 Task: Add Attachment from Google Drive to Card Card0000000011 in Board Board0000000003 in Workspace WS0000000001 in Trello. Add Cover Orange to Card Card0000000011 in Board Board0000000003 in Workspace WS0000000001 in Trello. Add "Add Label …" with "Title" Title0000000011 to Button Button0000000011 to Card Card0000000011 in Board Board0000000003 in Workspace WS0000000001 in Trello. Add Description DS0000000011 to Card Card0000000011 in Board Board0000000003 in Workspace WS0000000001 in Trello. Add Comment CM0000000011 to Card Card0000000011 in Board Board0000000003 in Workspace WS0000000001 in Trello
Action: Mouse moved to (672, 110)
Screenshot: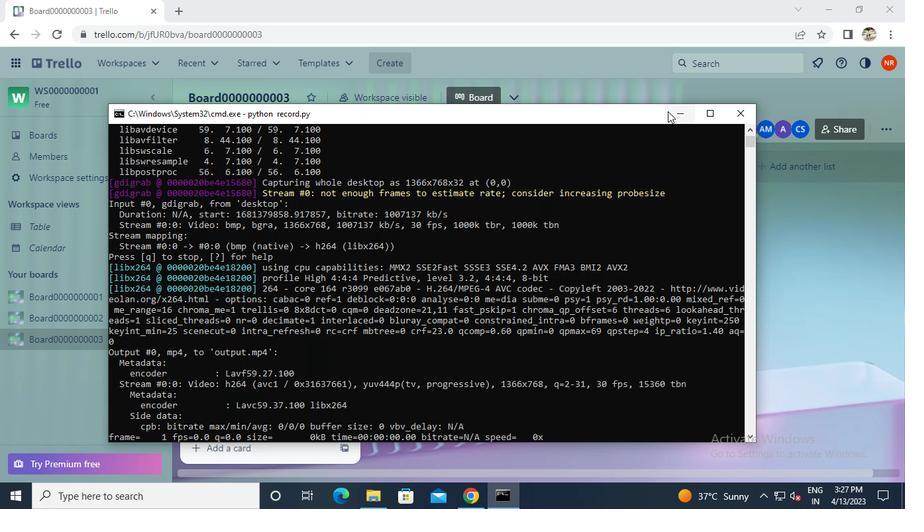 
Action: Mouse pressed left at (672, 110)
Screenshot: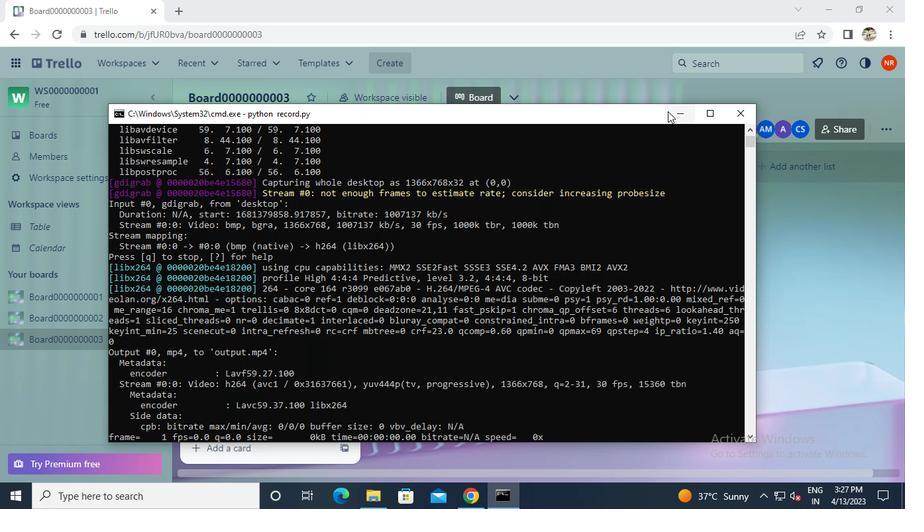 
Action: Mouse moved to (285, 402)
Screenshot: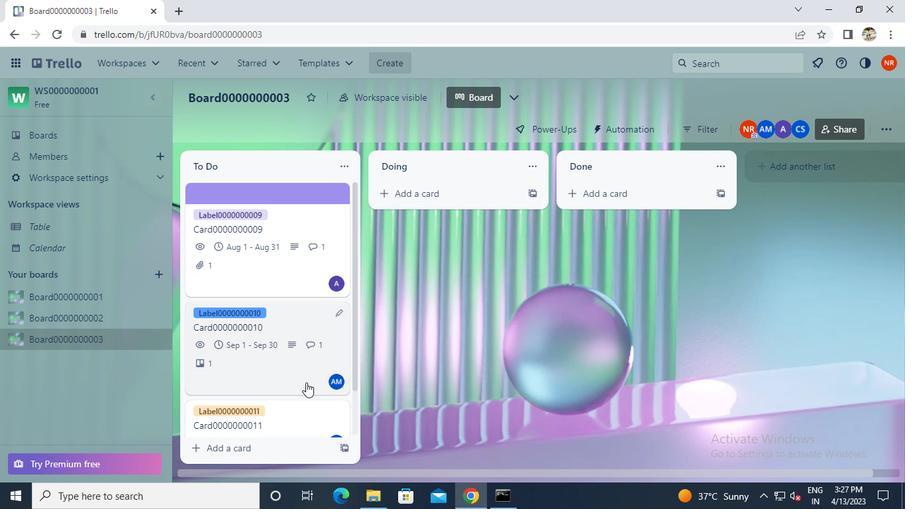 
Action: Mouse pressed left at (285, 402)
Screenshot: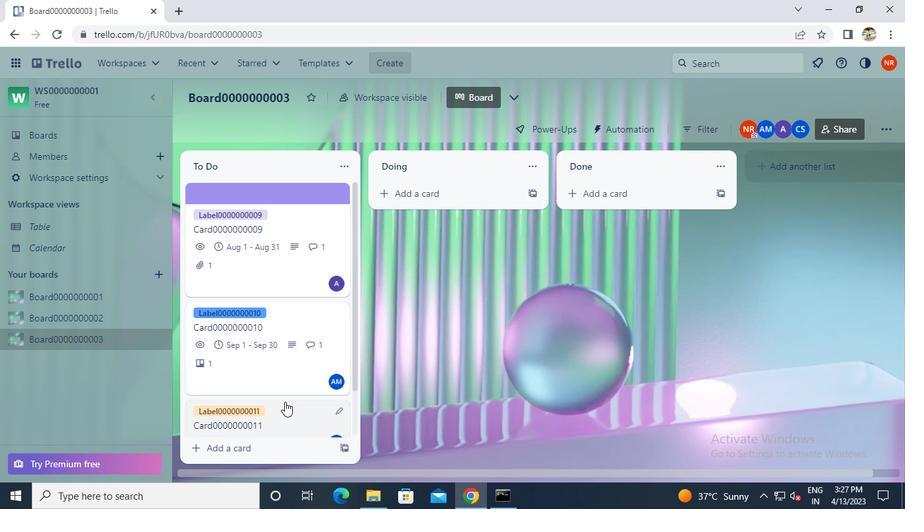 
Action: Mouse moved to (605, 319)
Screenshot: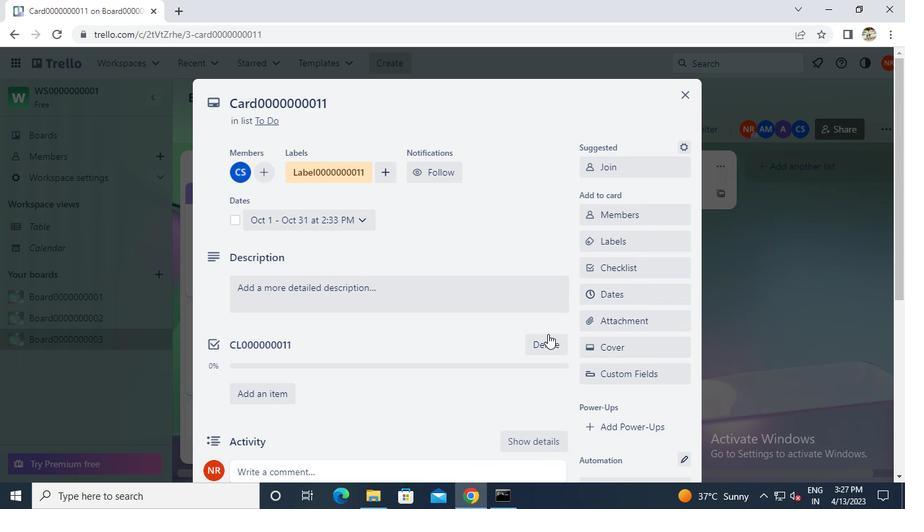 
Action: Mouse pressed left at (605, 319)
Screenshot: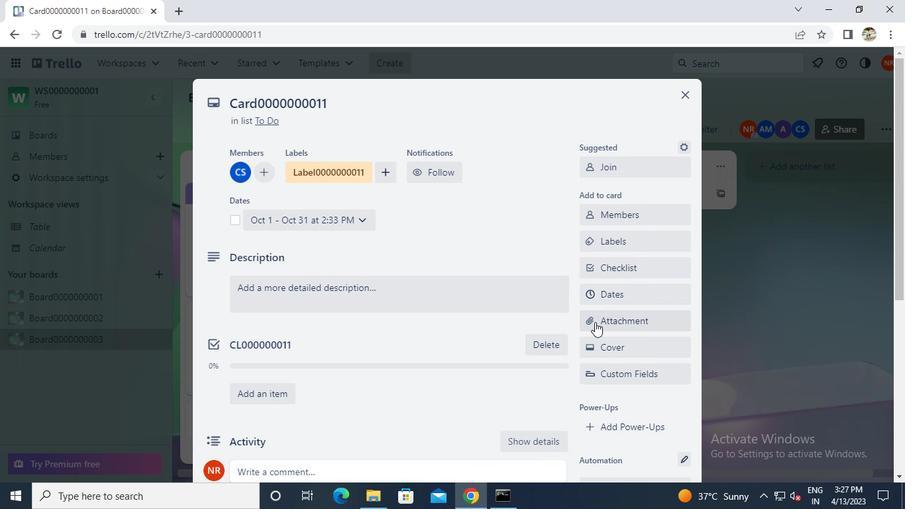 
Action: Mouse moved to (615, 166)
Screenshot: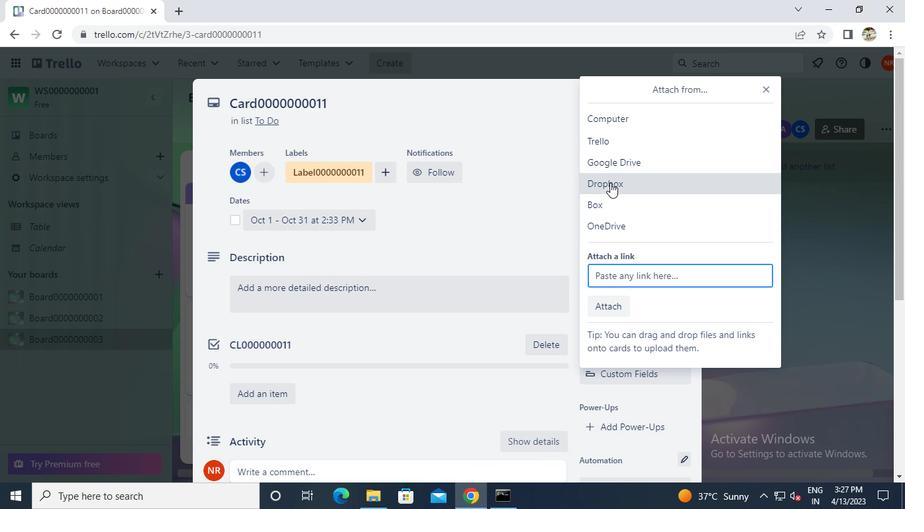 
Action: Mouse pressed left at (615, 166)
Screenshot: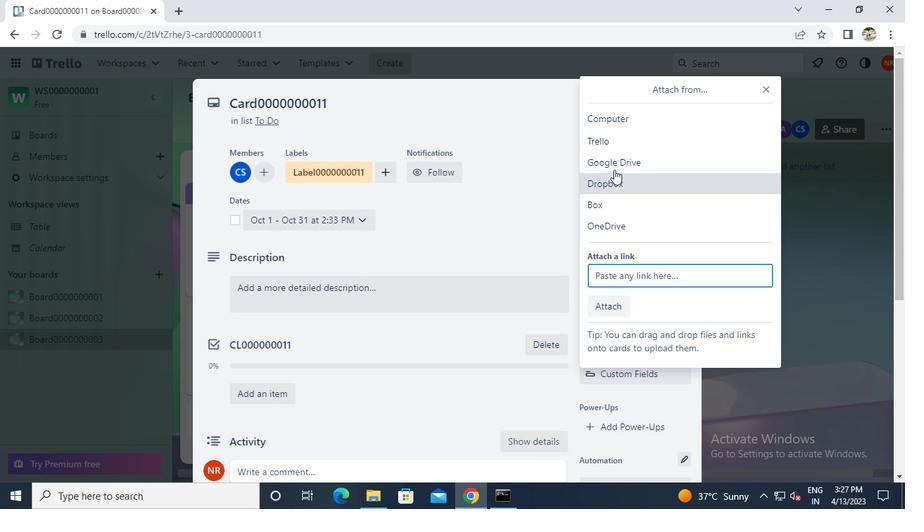 
Action: Mouse moved to (509, 275)
Screenshot: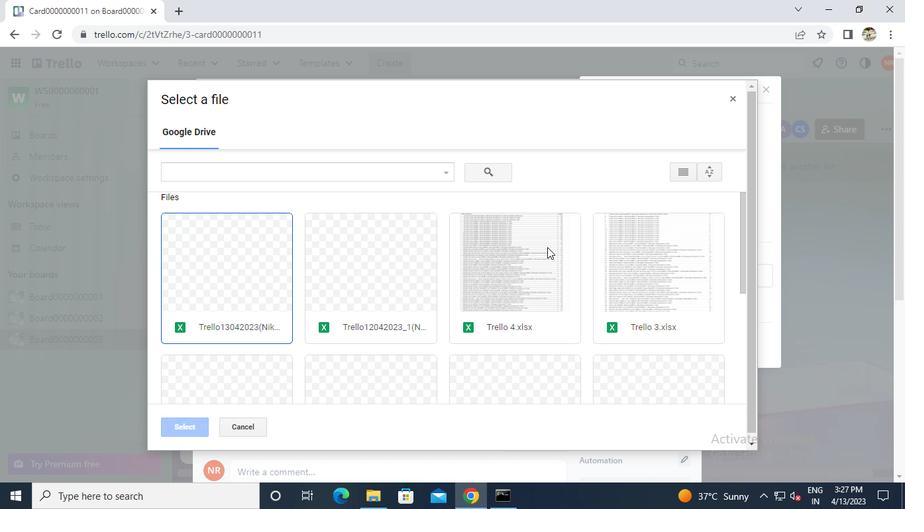 
Action: Mouse pressed left at (509, 275)
Screenshot: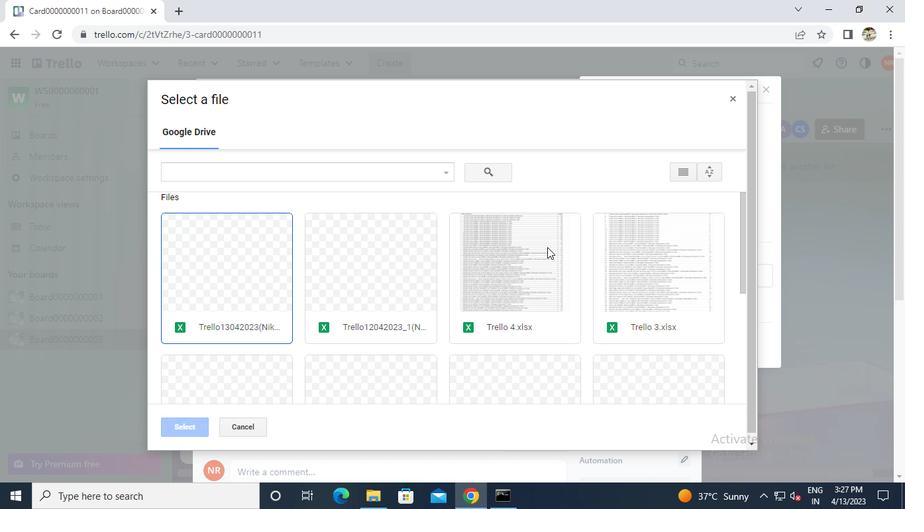 
Action: Mouse moved to (186, 427)
Screenshot: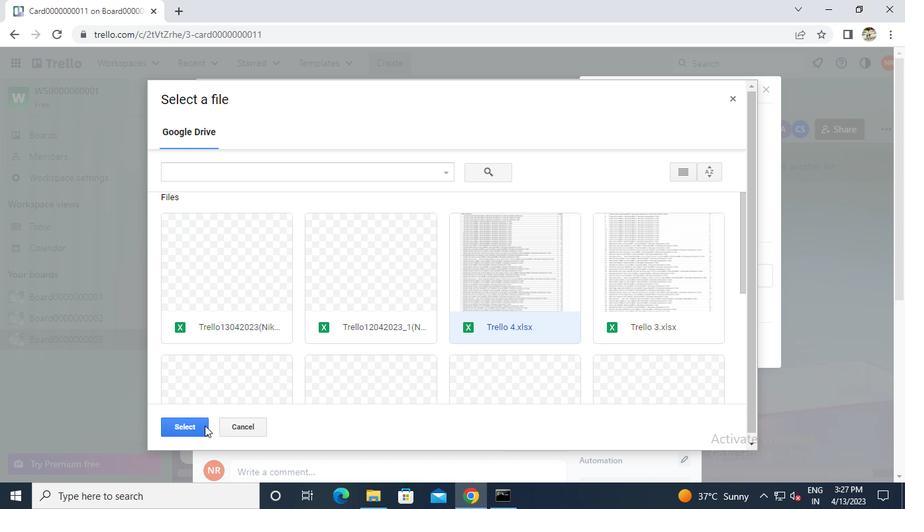
Action: Mouse pressed left at (186, 427)
Screenshot: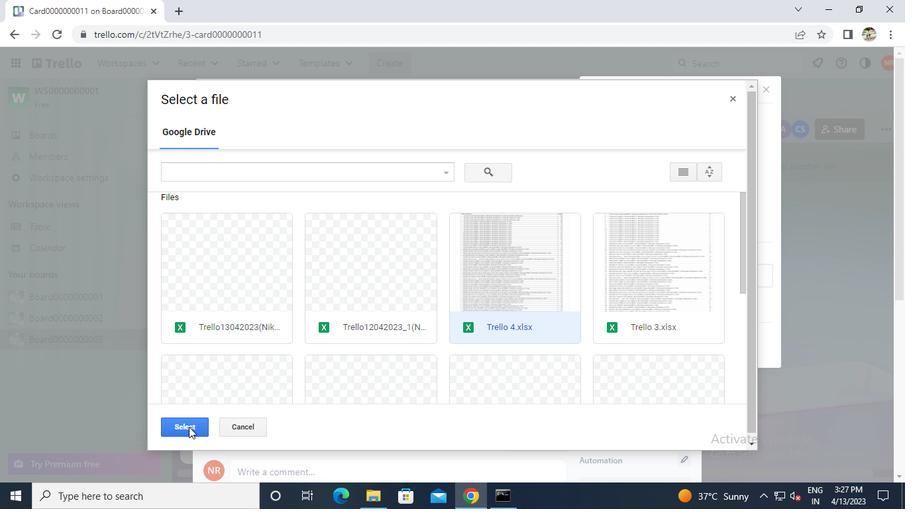 
Action: Mouse moved to (609, 345)
Screenshot: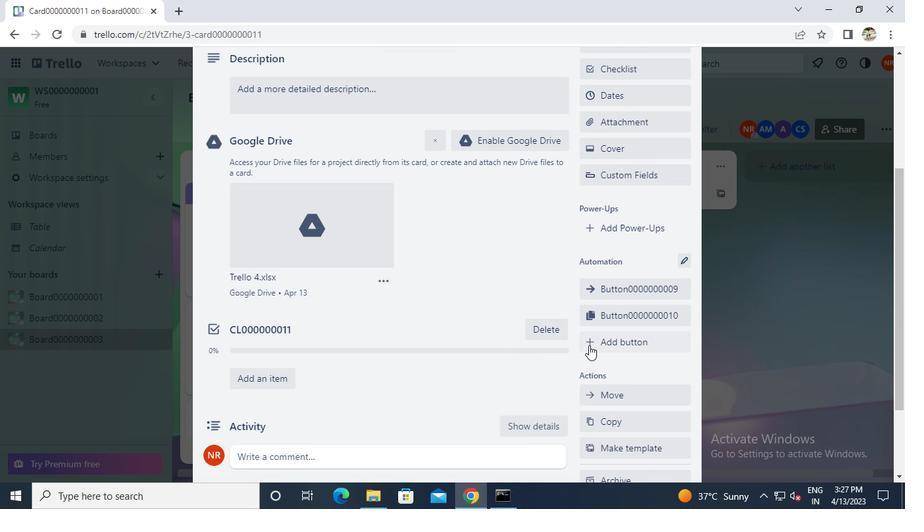 
Action: Mouse pressed left at (609, 345)
Screenshot: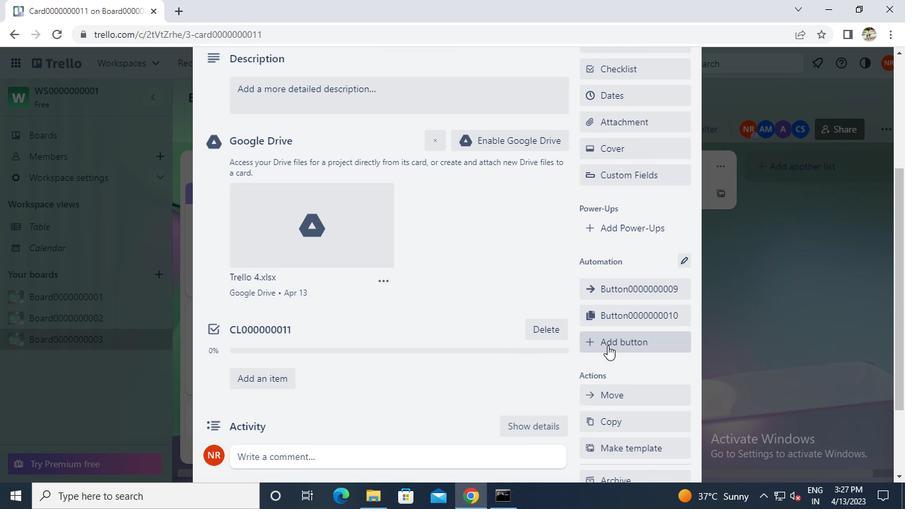 
Action: Mouse moved to (627, 214)
Screenshot: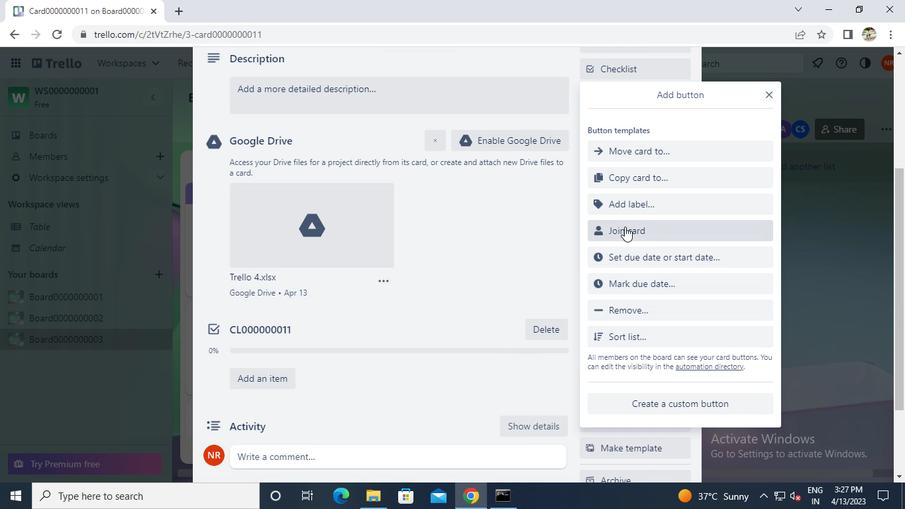 
Action: Mouse pressed left at (627, 214)
Screenshot: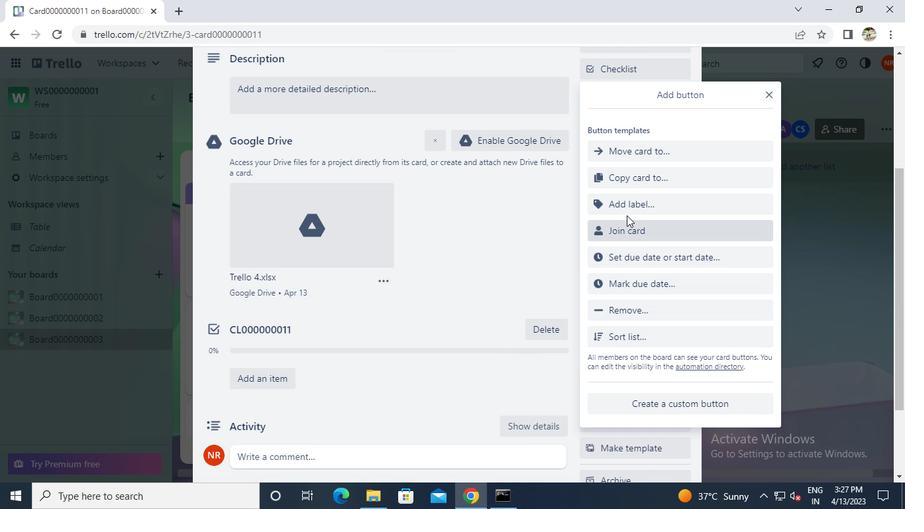 
Action: Mouse moved to (627, 208)
Screenshot: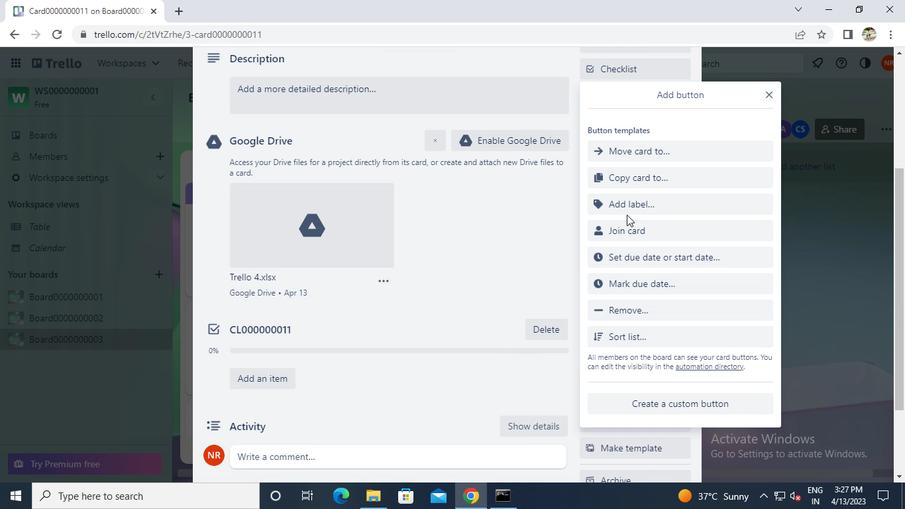 
Action: Mouse pressed left at (627, 208)
Screenshot: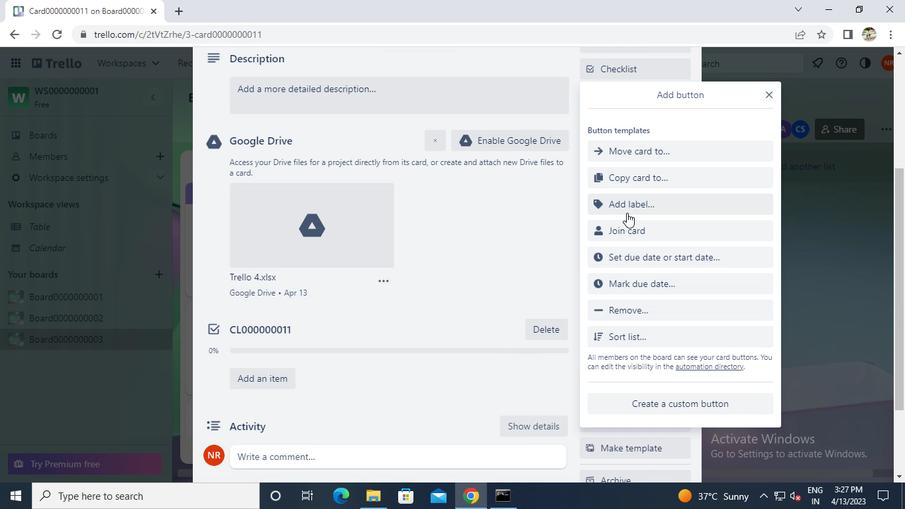 
Action: Keyboard t
Screenshot: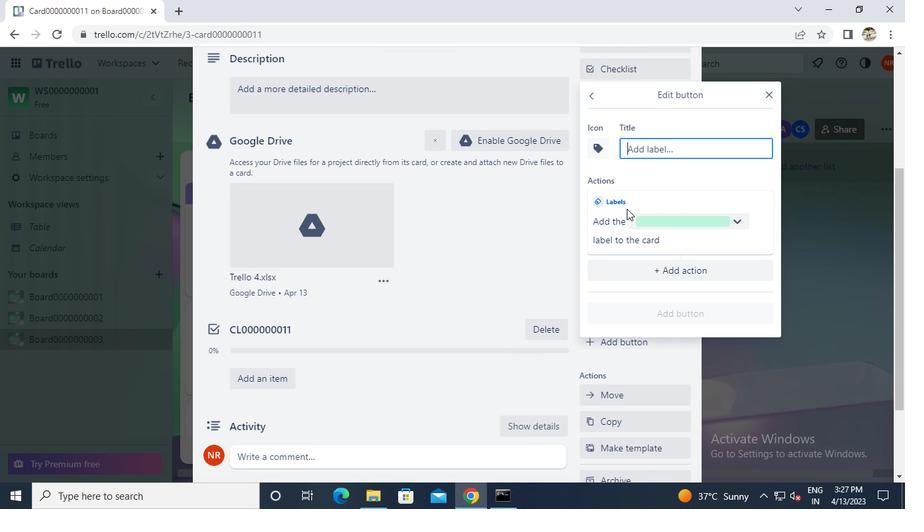 
Action: Mouse moved to (627, 208)
Screenshot: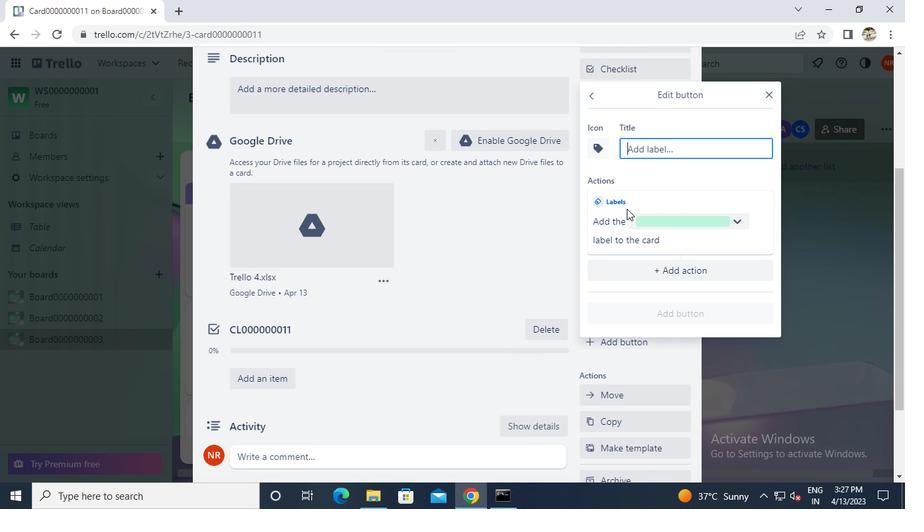 
Action: Keyboard Key.caps_lock
Screenshot: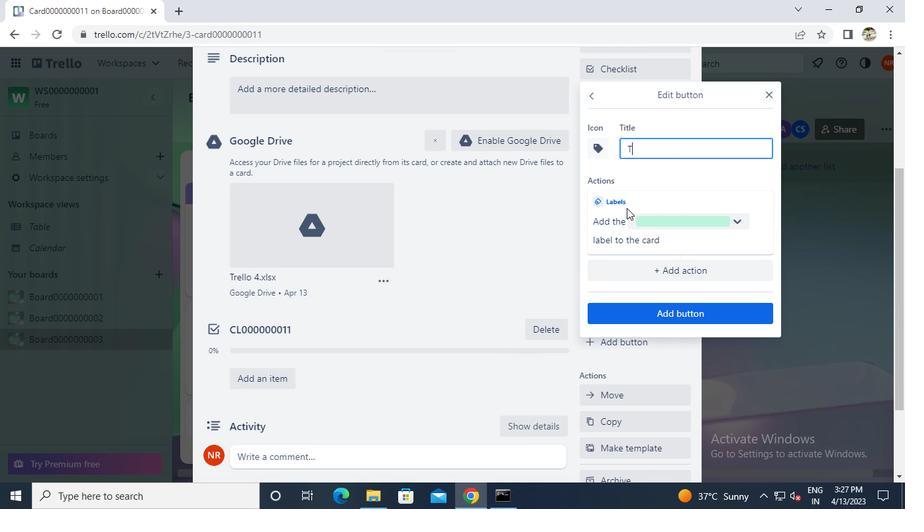 
Action: Mouse moved to (627, 206)
Screenshot: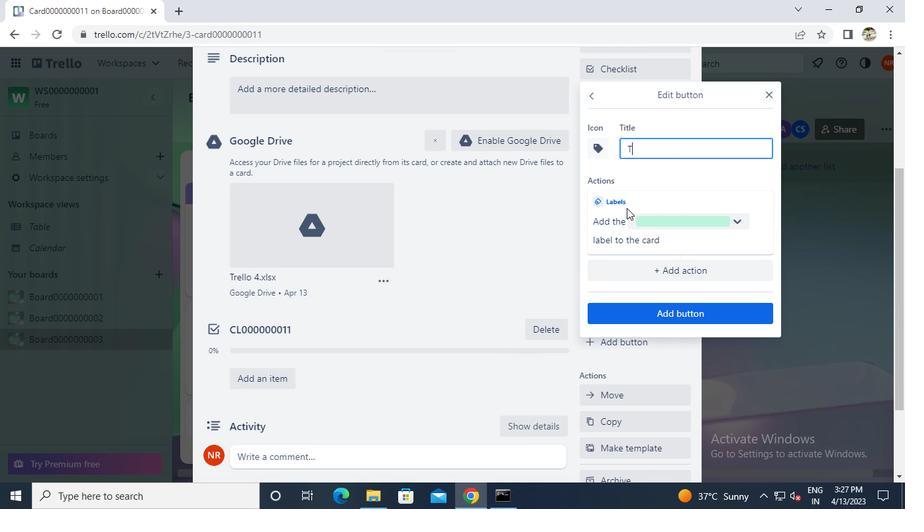 
Action: Keyboard i
Screenshot: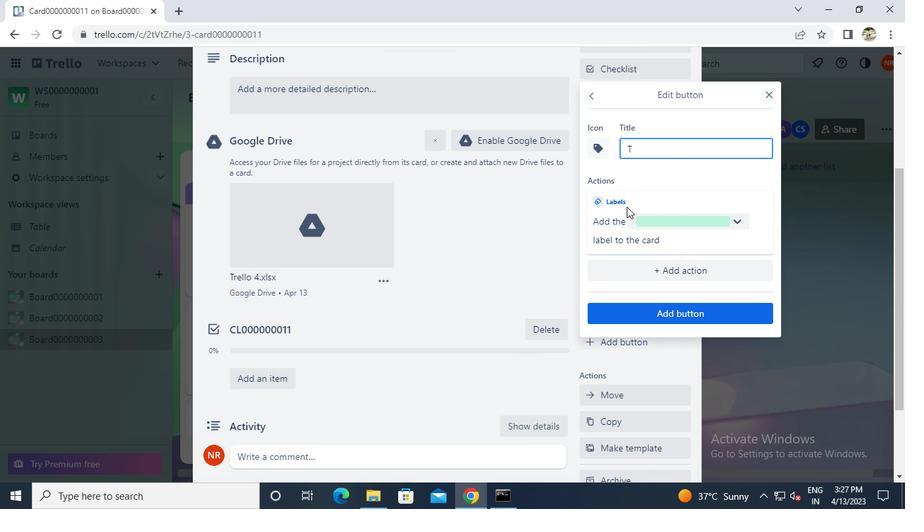
Action: Keyboard t
Screenshot: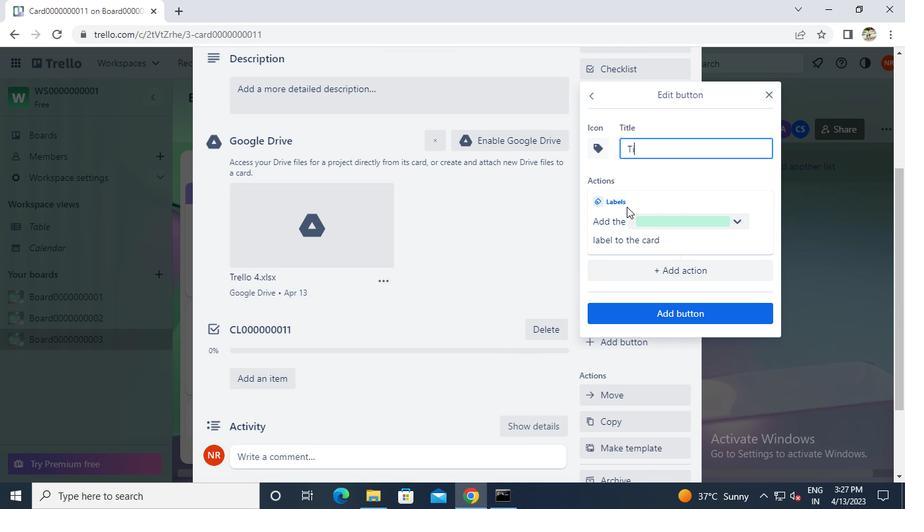 
Action: Keyboard t
Screenshot: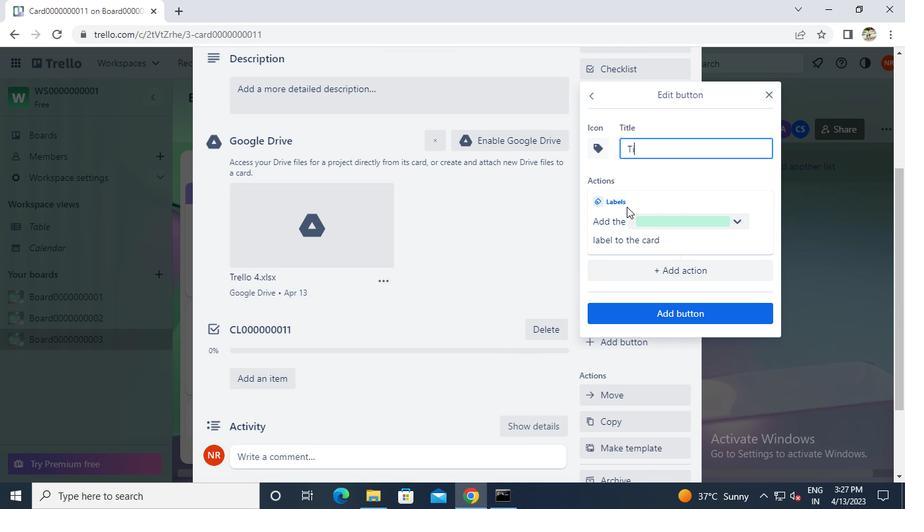 
Action: Keyboard l
Screenshot: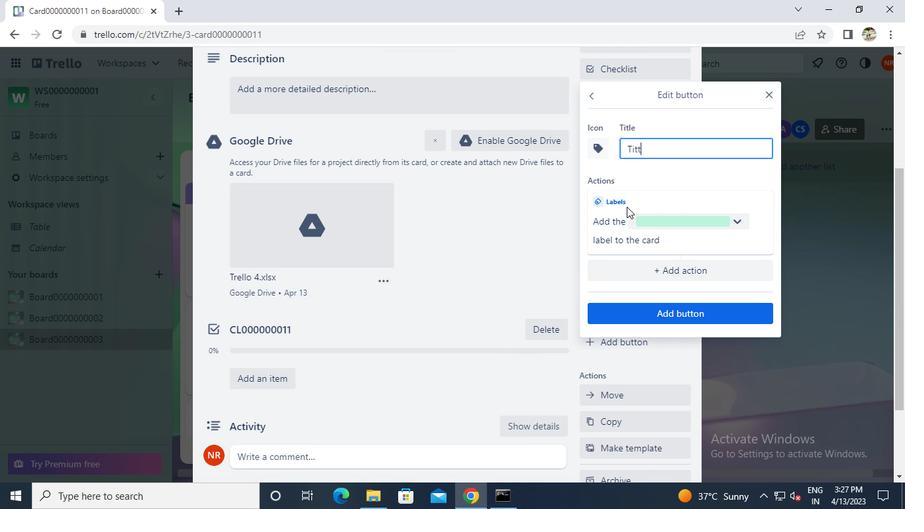 
Action: Keyboard e
Screenshot: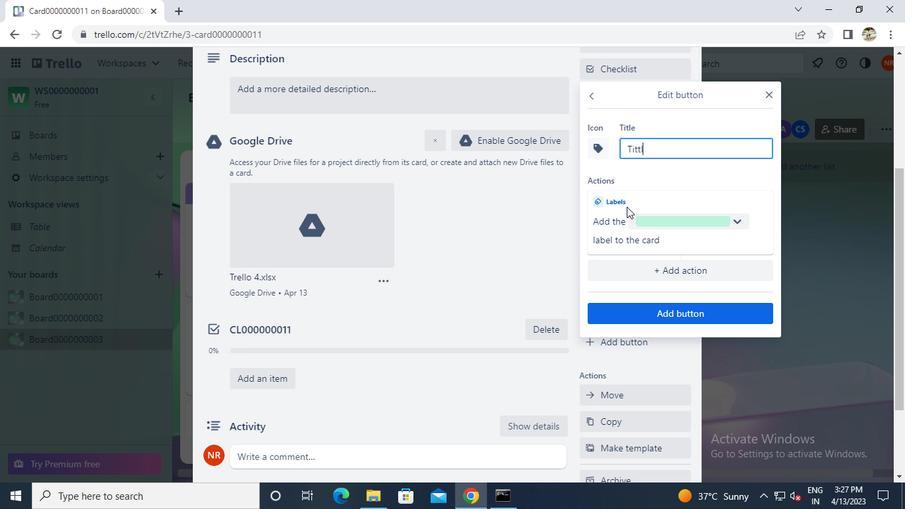 
Action: Keyboard 0
Screenshot: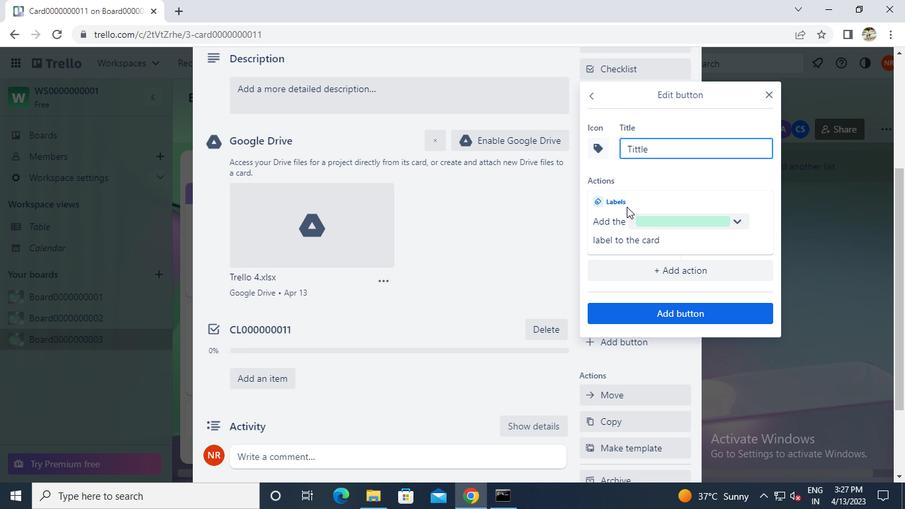 
Action: Keyboard 0
Screenshot: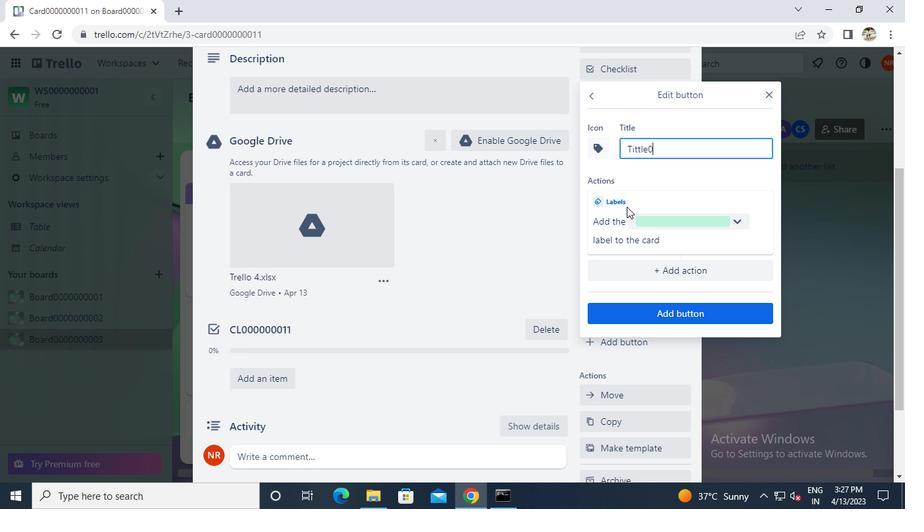 
Action: Keyboard 0
Screenshot: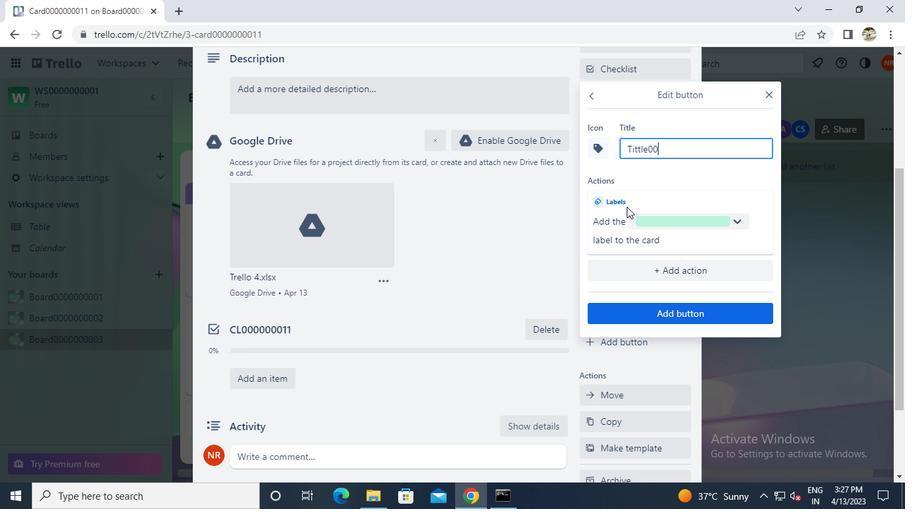
Action: Keyboard 0
Screenshot: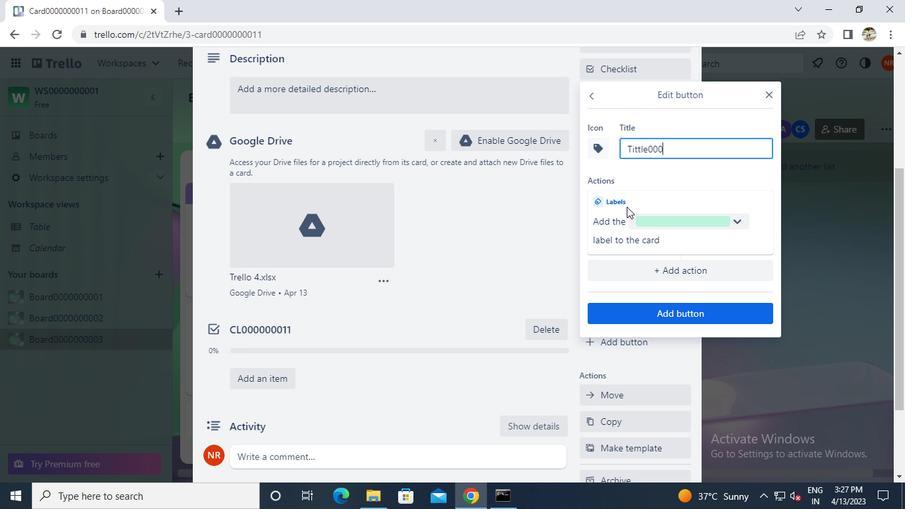 
Action: Keyboard 0
Screenshot: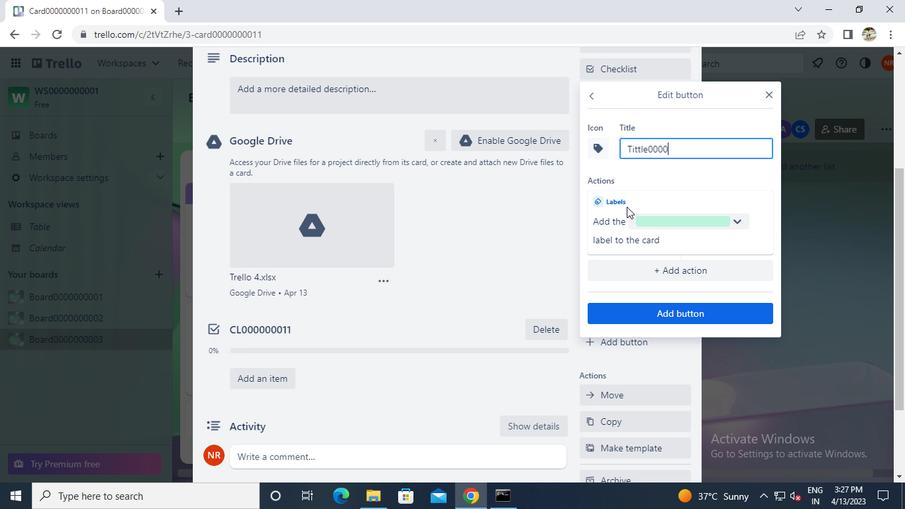 
Action: Keyboard 0
Screenshot: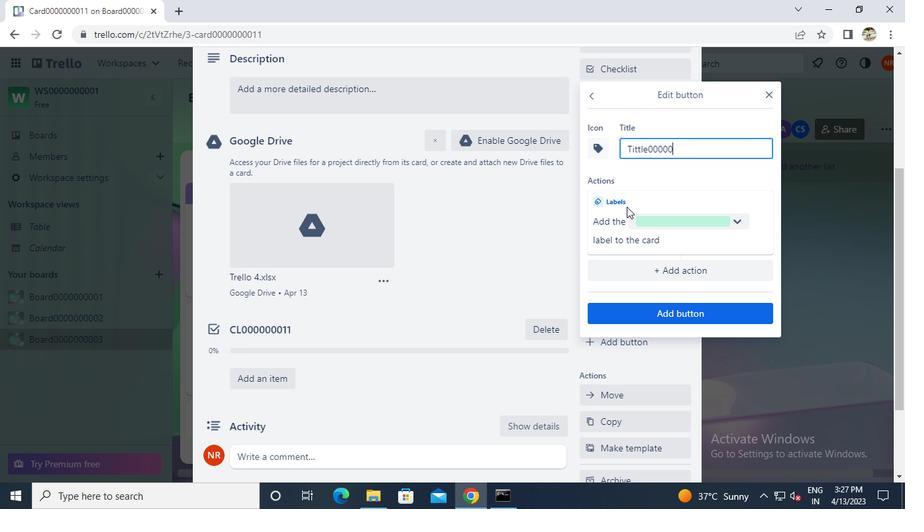 
Action: Keyboard 0
Screenshot: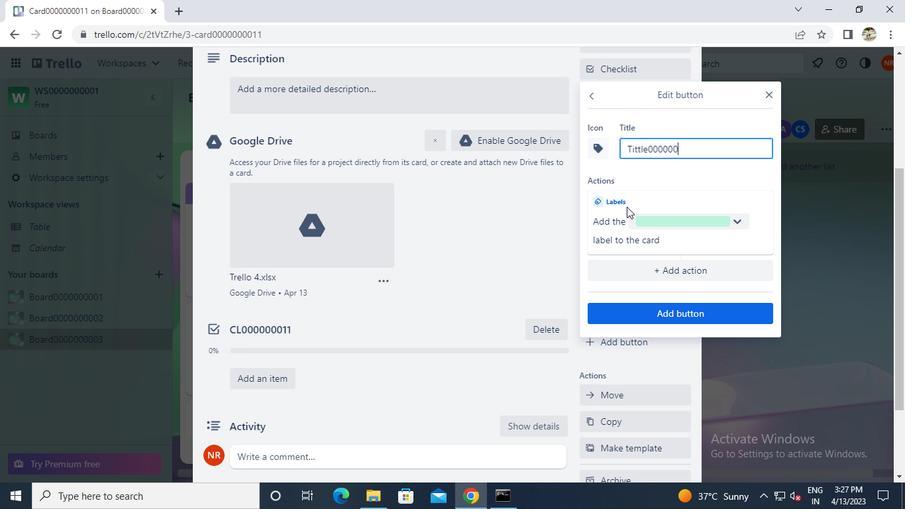
Action: Mouse moved to (625, 206)
Screenshot: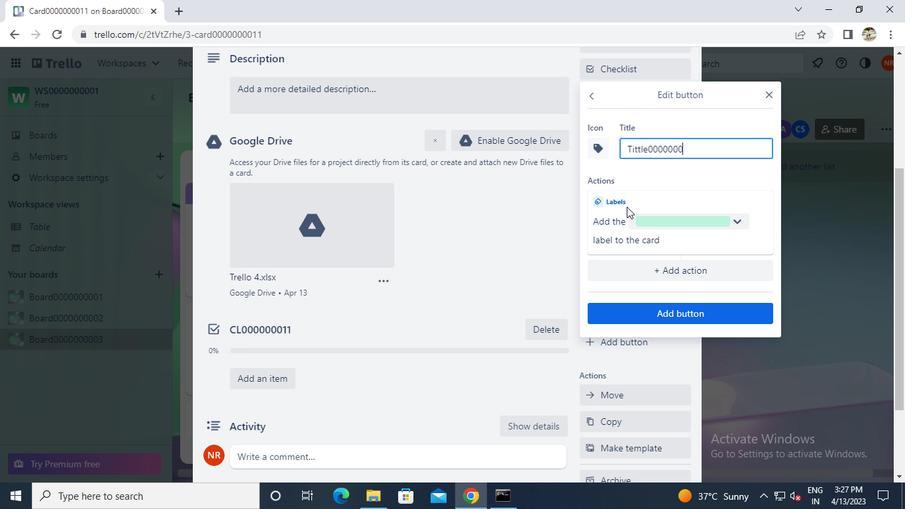 
Action: Keyboard 1
Screenshot: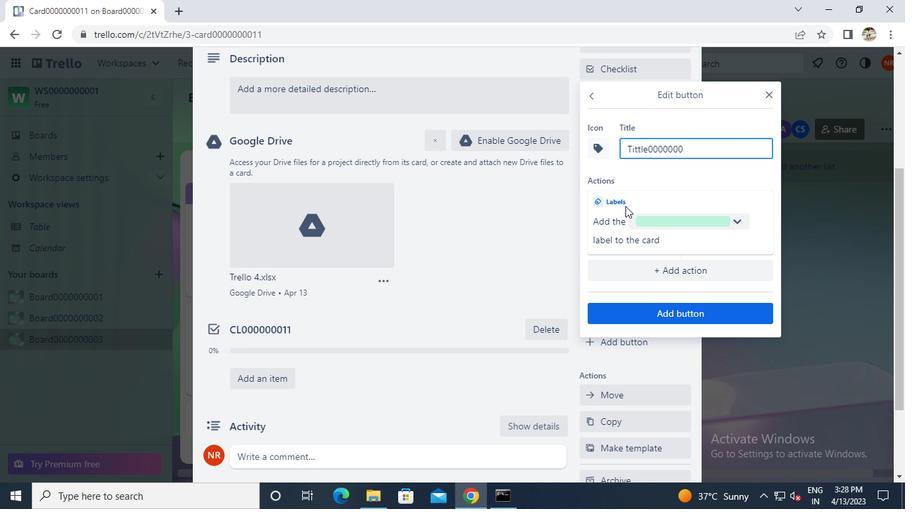 
Action: Keyboard 1
Screenshot: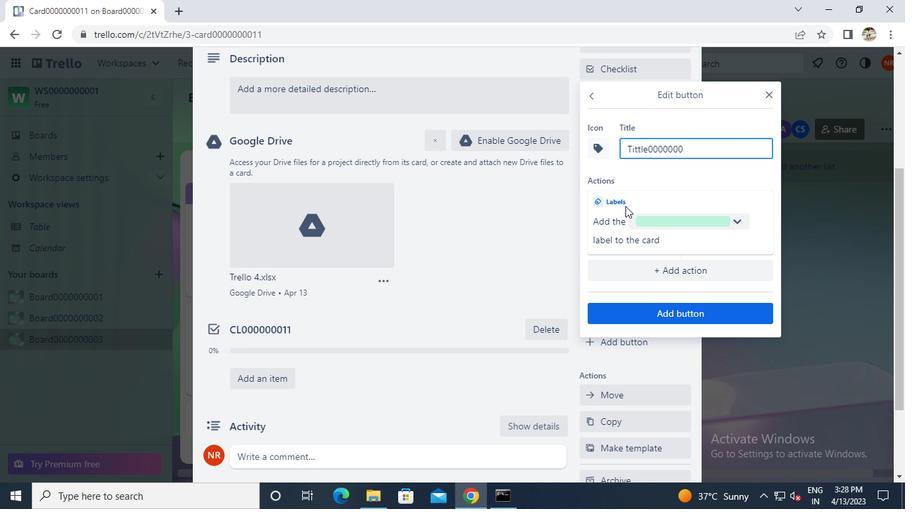
Action: Mouse moved to (639, 312)
Screenshot: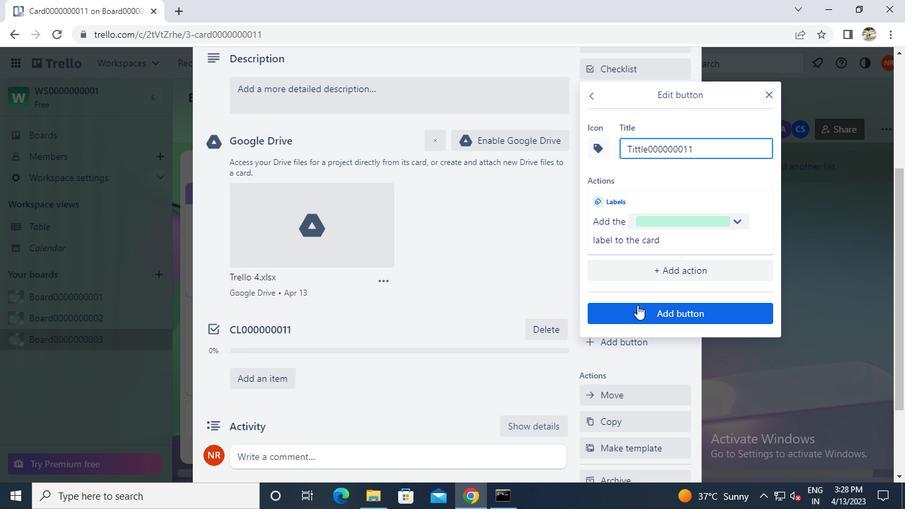 
Action: Mouse pressed left at (639, 312)
Screenshot: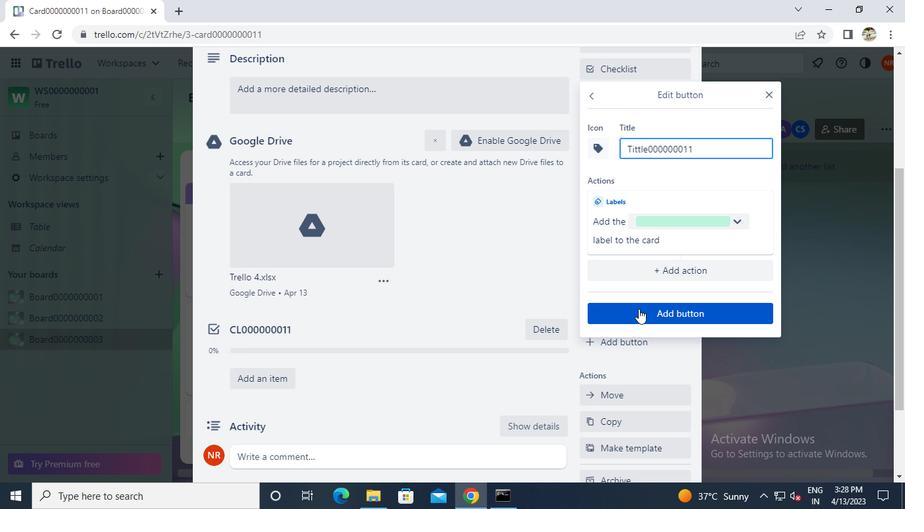 
Action: Mouse moved to (398, 222)
Screenshot: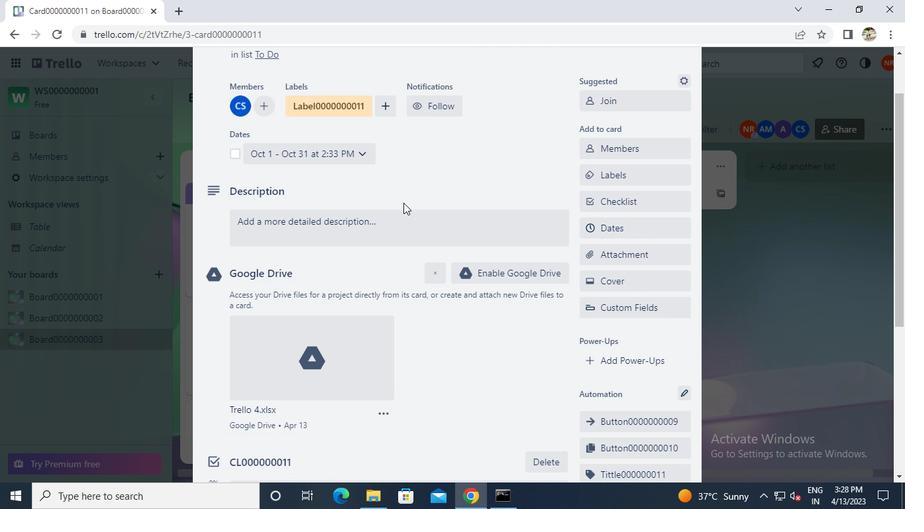 
Action: Mouse pressed left at (398, 222)
Screenshot: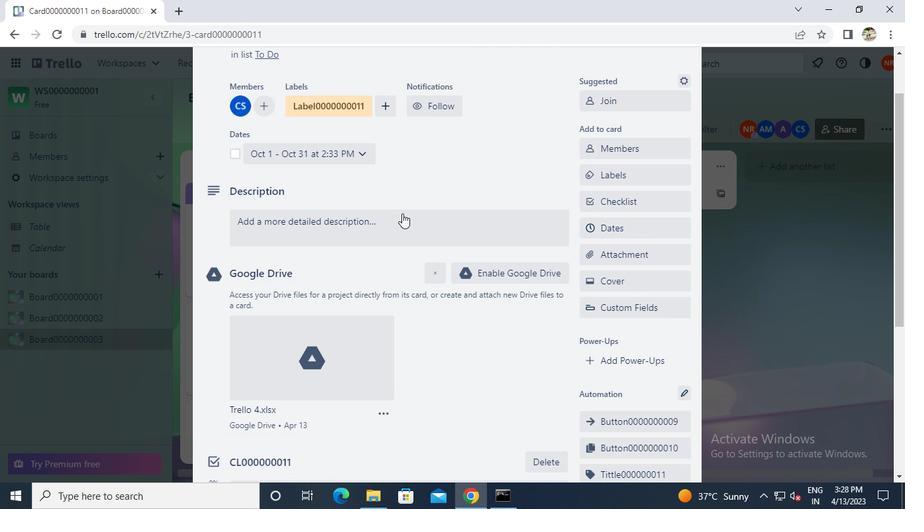 
Action: Keyboard Key.caps_lock
Screenshot: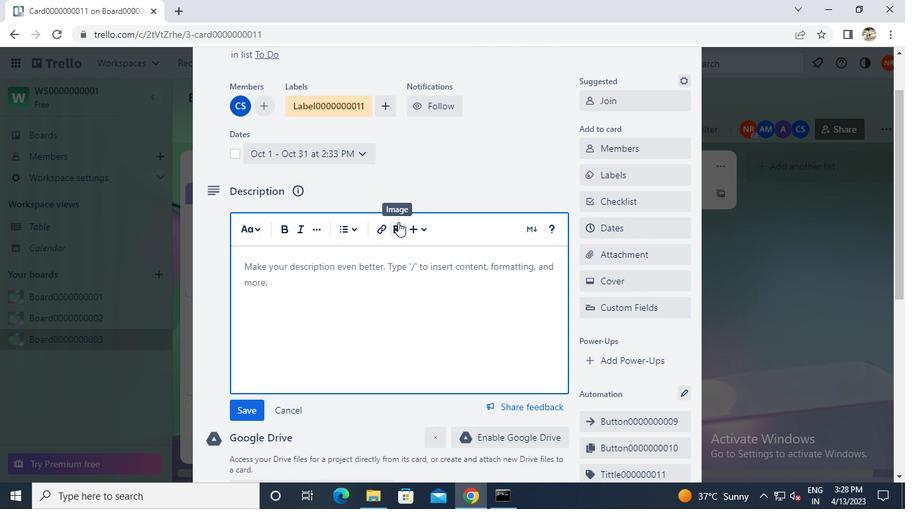 
Action: Keyboard d
Screenshot: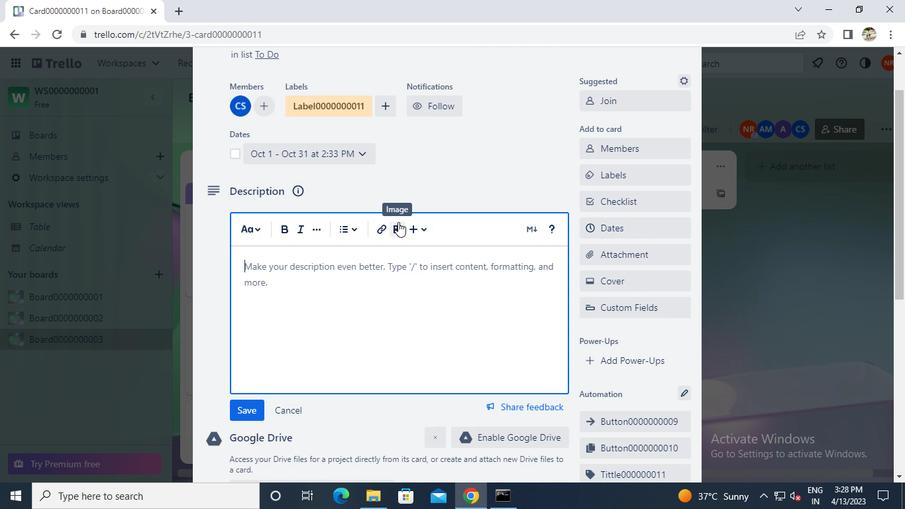 
Action: Keyboard s
Screenshot: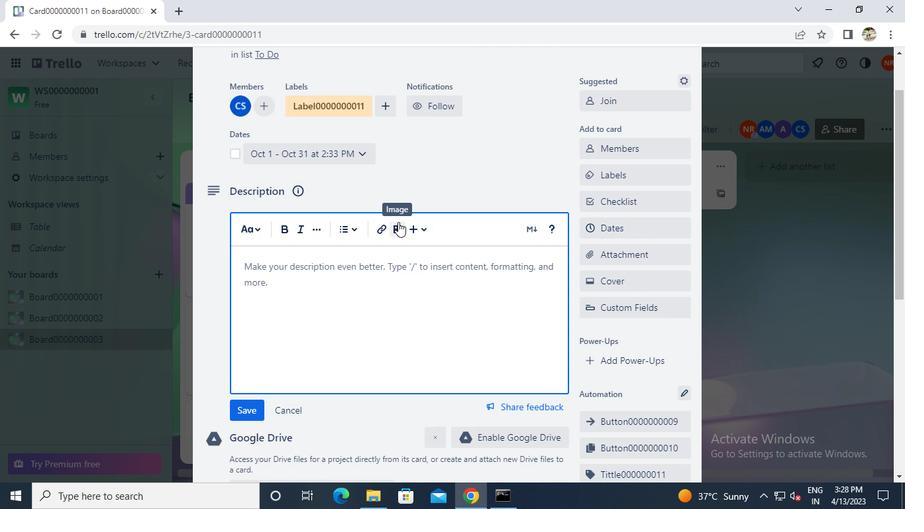 
Action: Keyboard 0
Screenshot: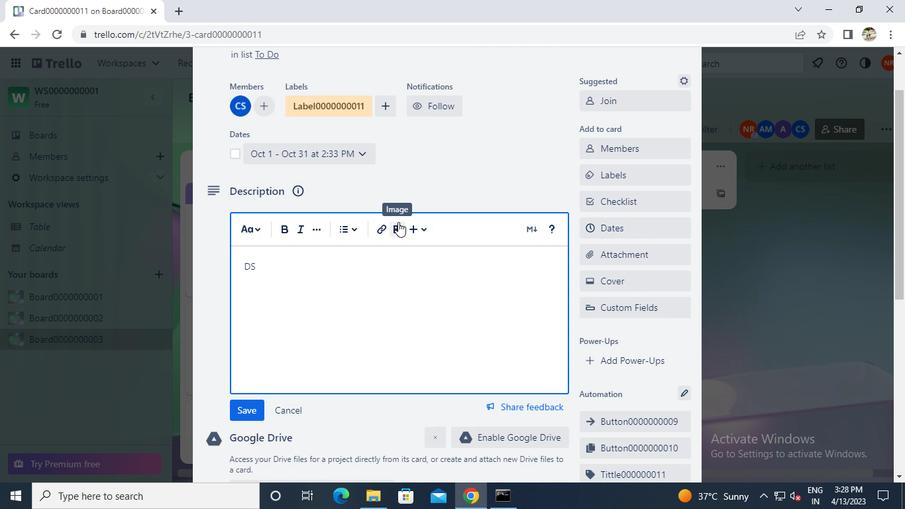 
Action: Keyboard 0
Screenshot: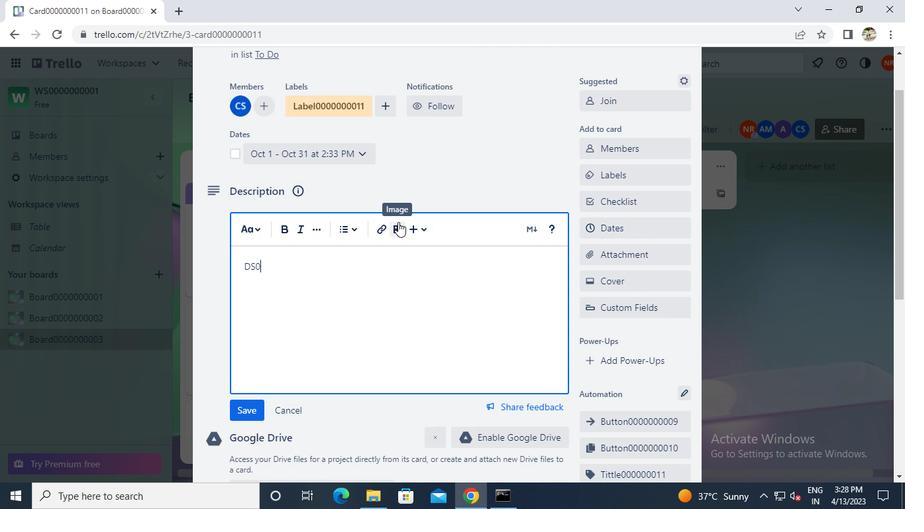 
Action: Keyboard 0
Screenshot: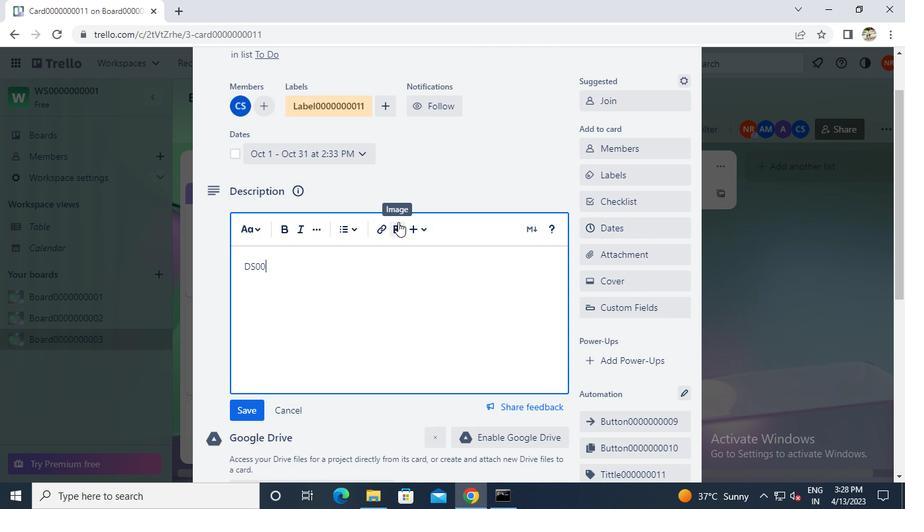 
Action: Keyboard 0
Screenshot: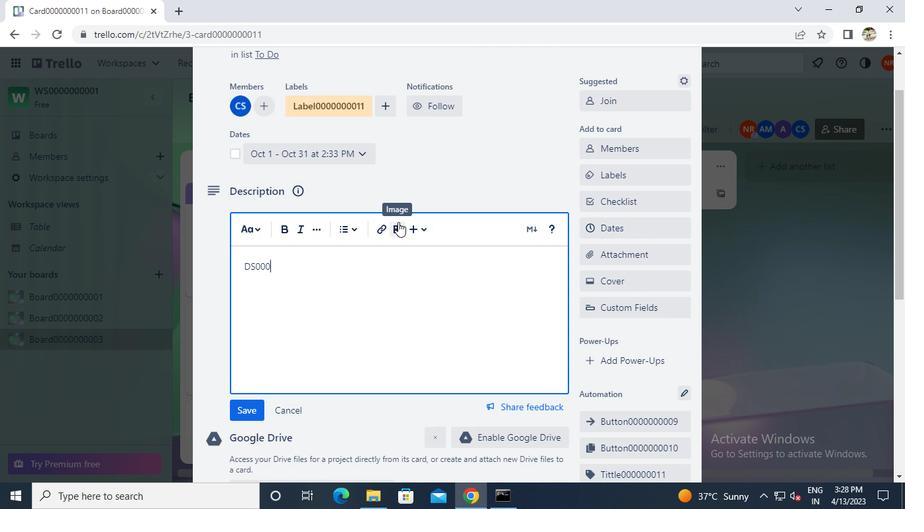 
Action: Keyboard 0
Screenshot: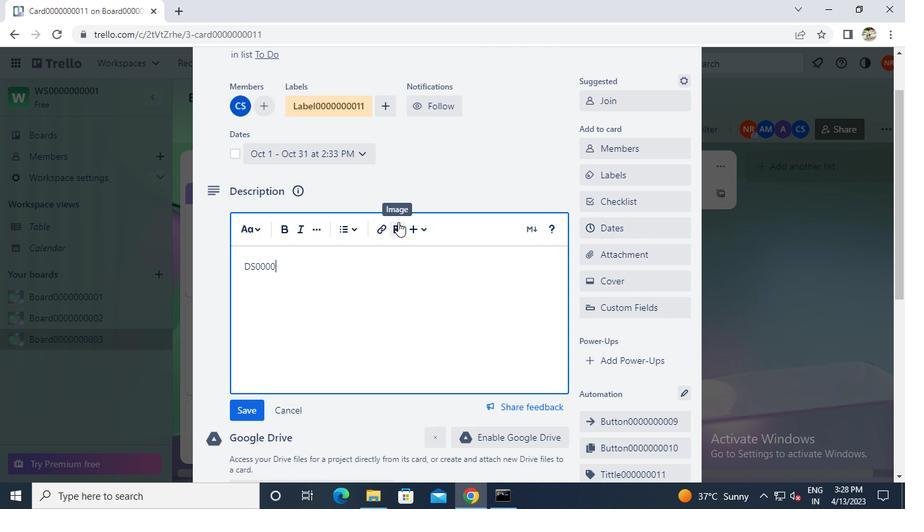 
Action: Keyboard 0
Screenshot: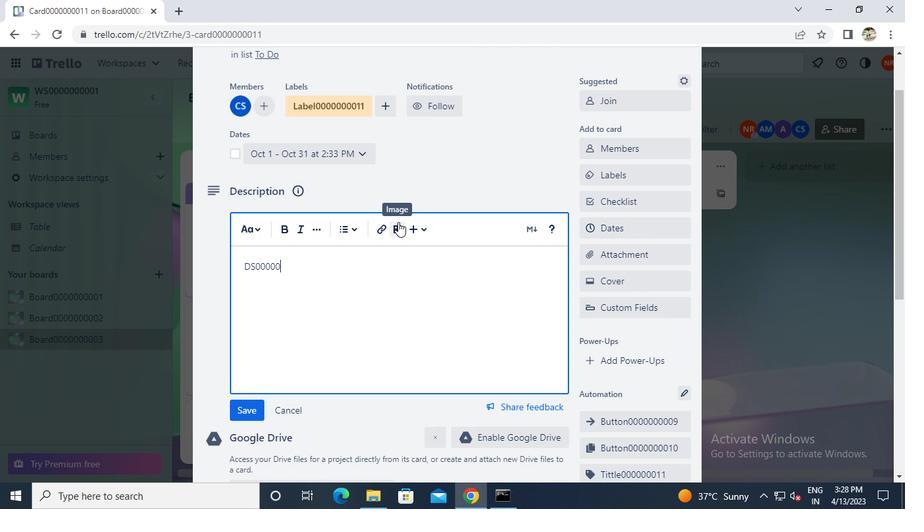 
Action: Keyboard 0
Screenshot: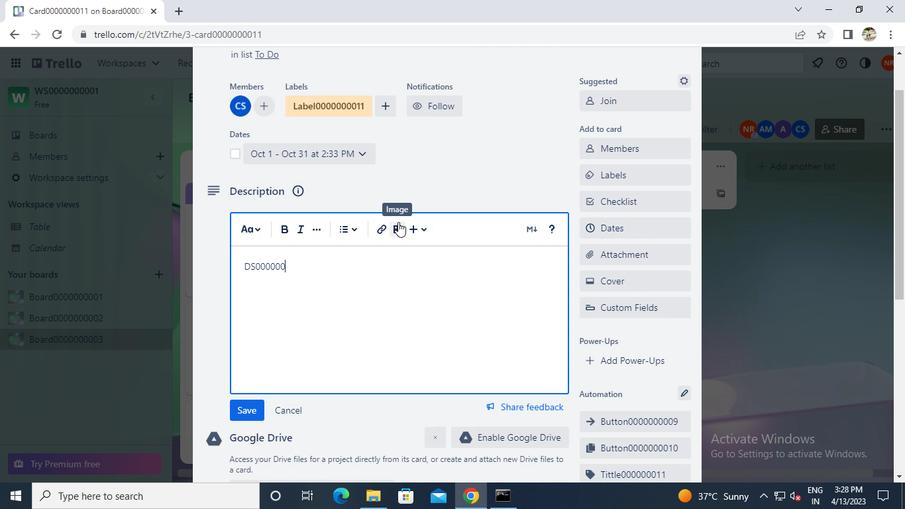 
Action: Keyboard 1
Screenshot: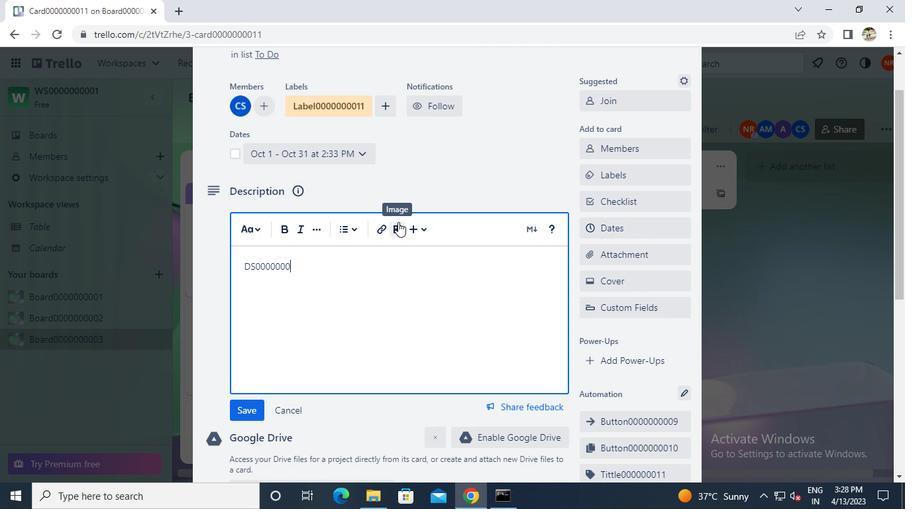 
Action: Keyboard 1
Screenshot: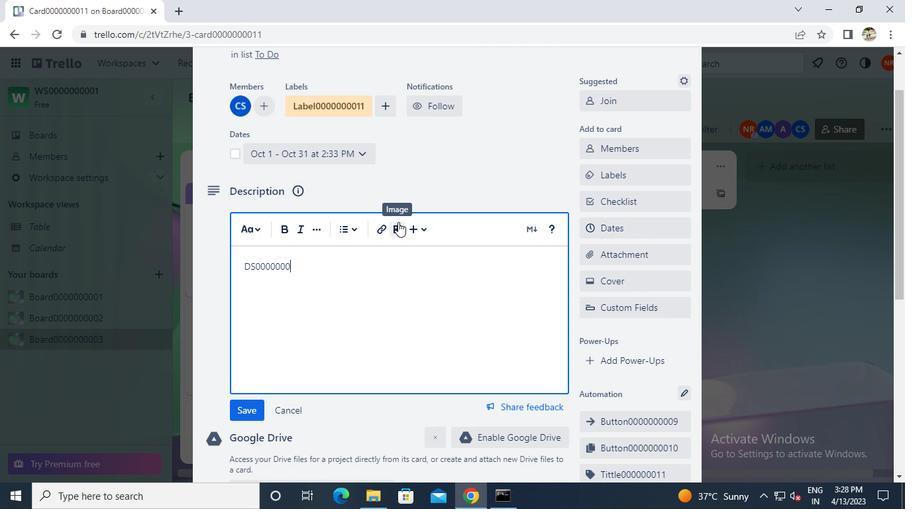 
Action: Mouse moved to (247, 417)
Screenshot: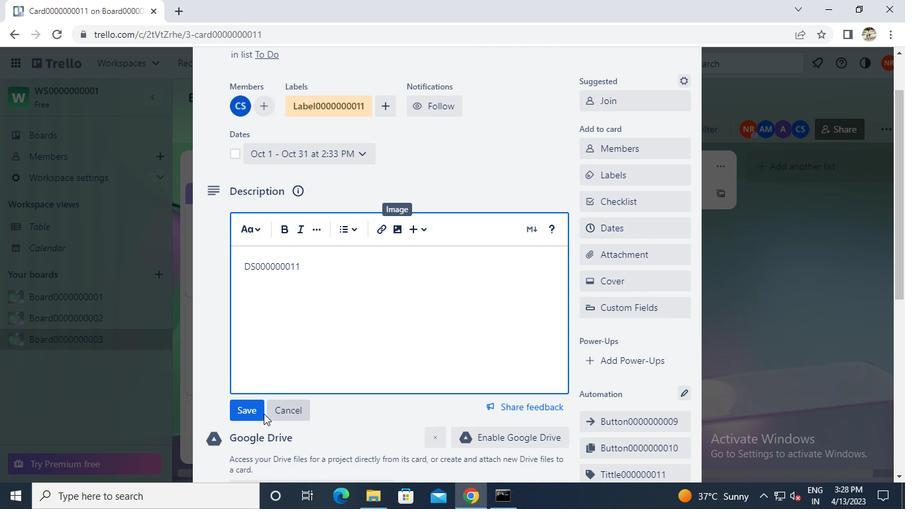 
Action: Mouse pressed left at (247, 417)
Screenshot: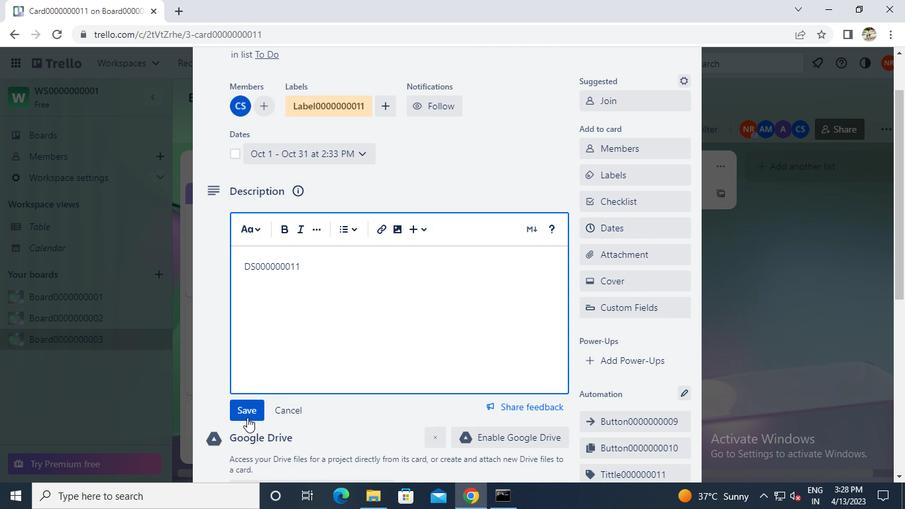 
Action: Mouse moved to (287, 290)
Screenshot: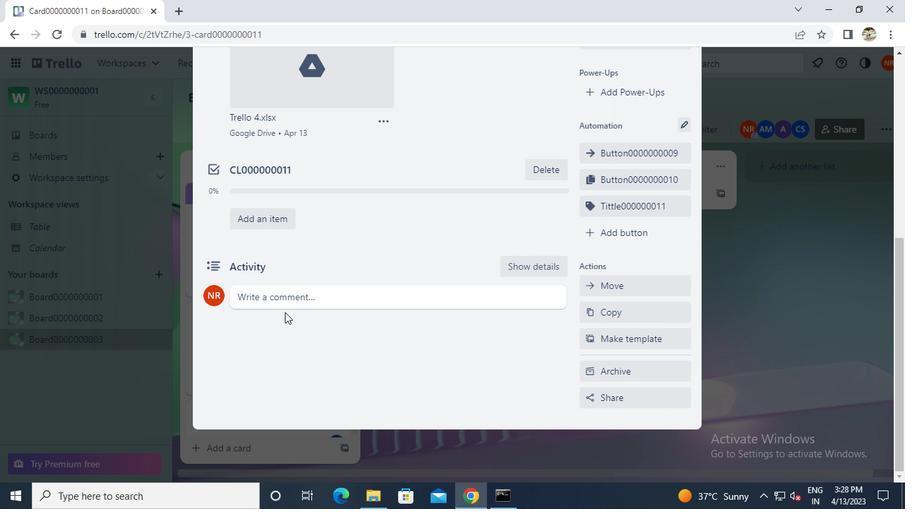 
Action: Mouse pressed left at (287, 290)
Screenshot: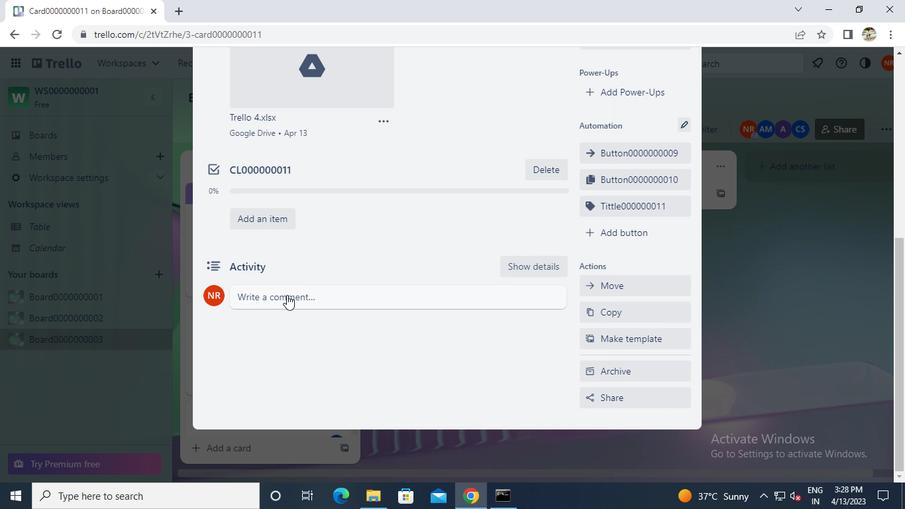 
Action: Keyboard c
Screenshot: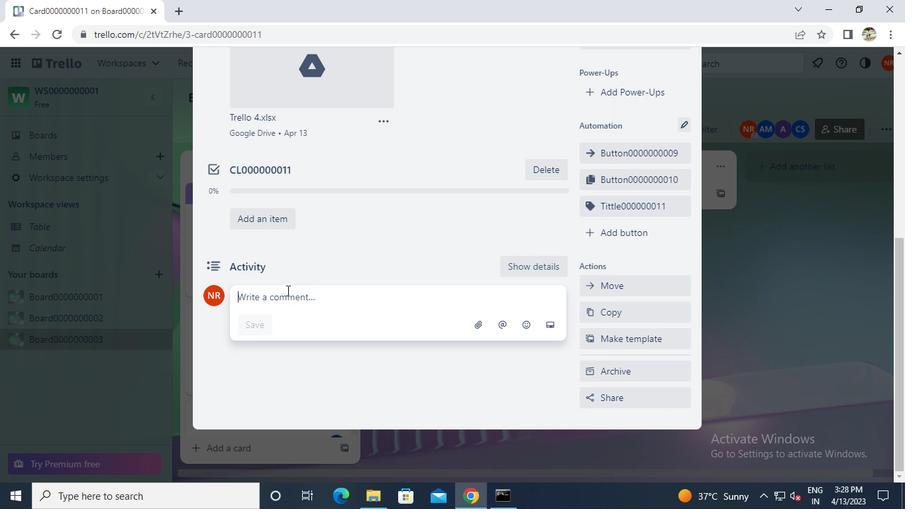 
Action: Keyboard m
Screenshot: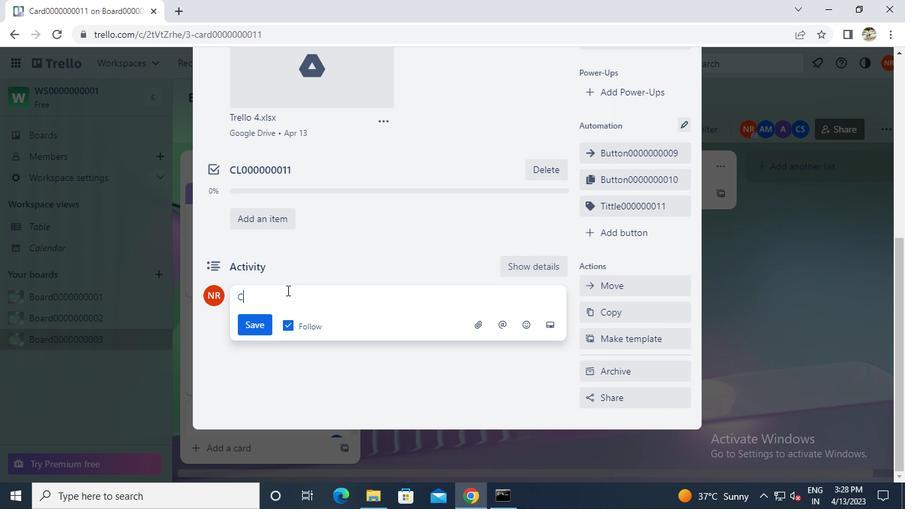 
Action: Keyboard 0
Screenshot: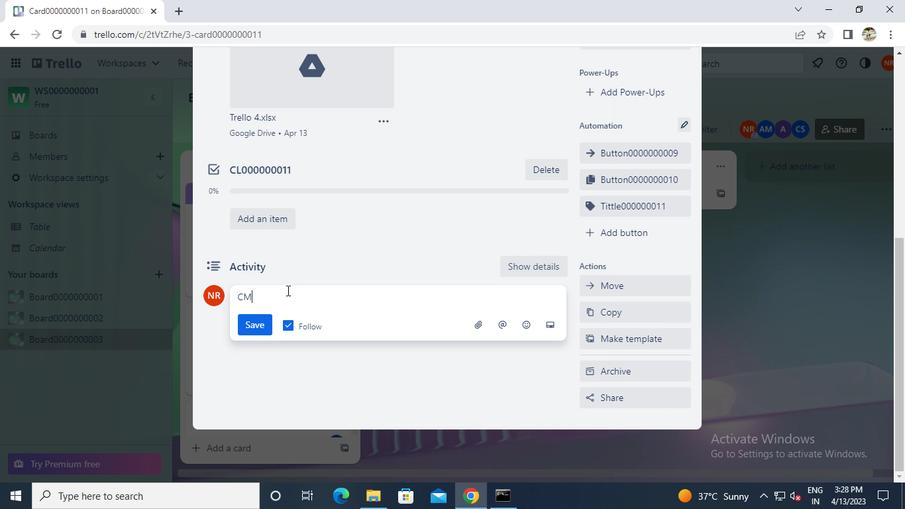 
Action: Keyboard 0
Screenshot: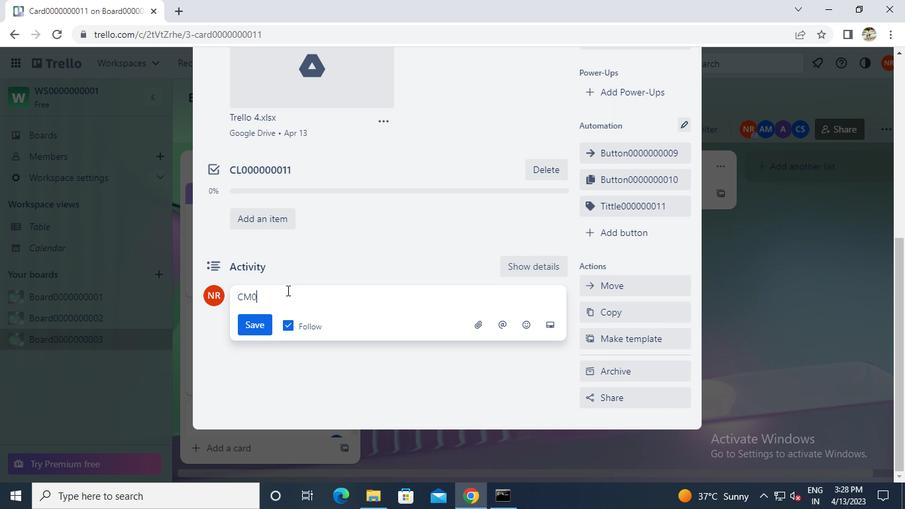
Action: Keyboard 0
Screenshot: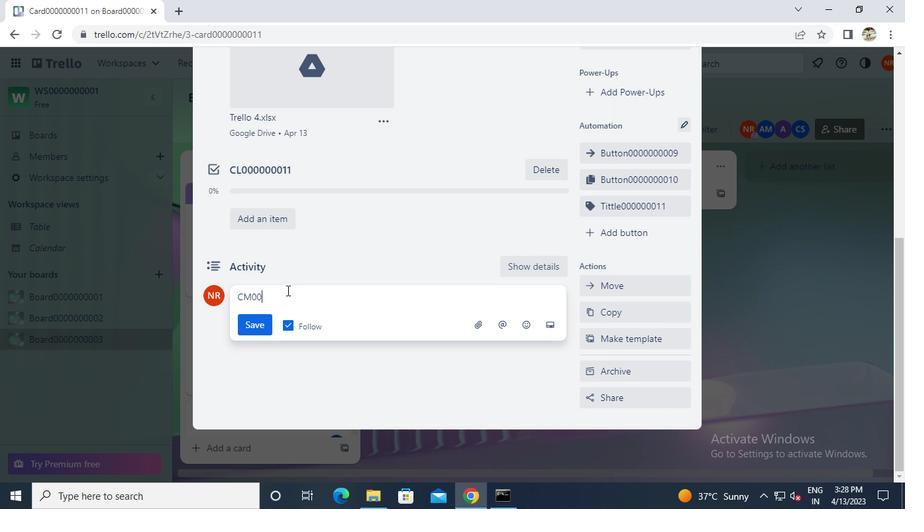 
Action: Keyboard 0
Screenshot: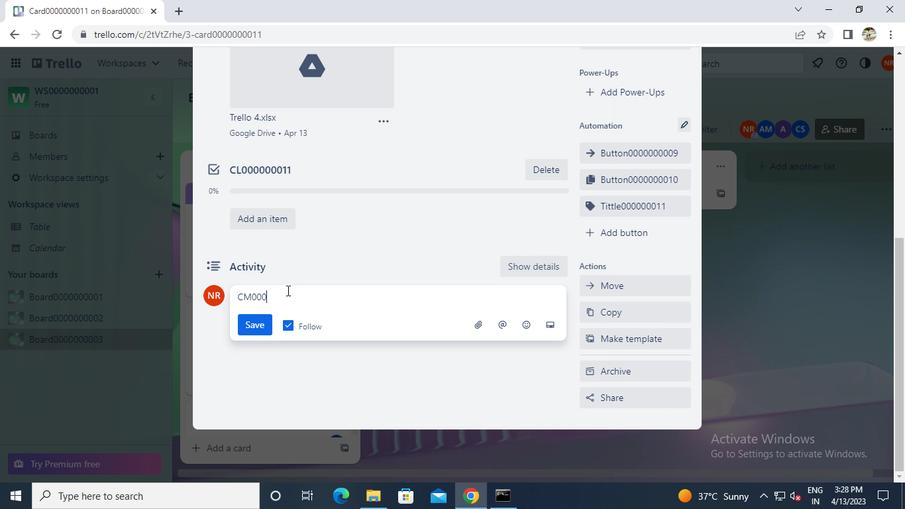 
Action: Keyboard 0
Screenshot: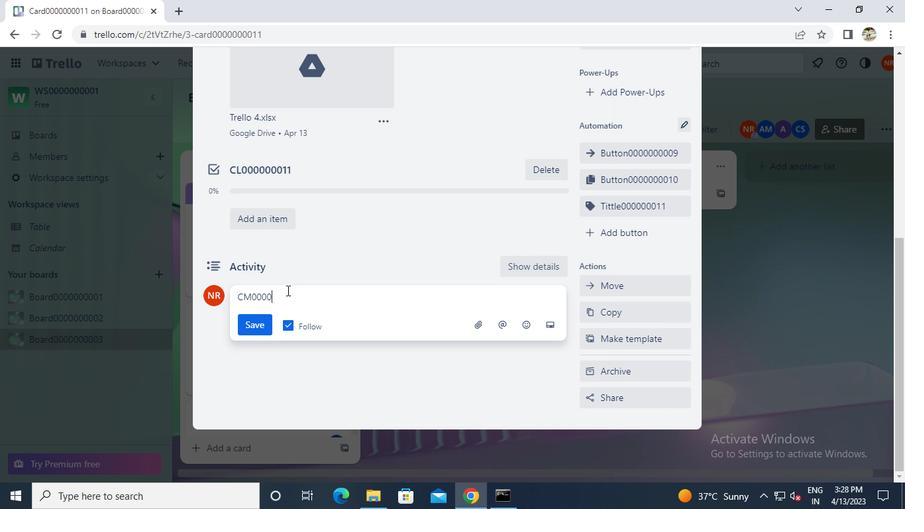 
Action: Keyboard 0
Screenshot: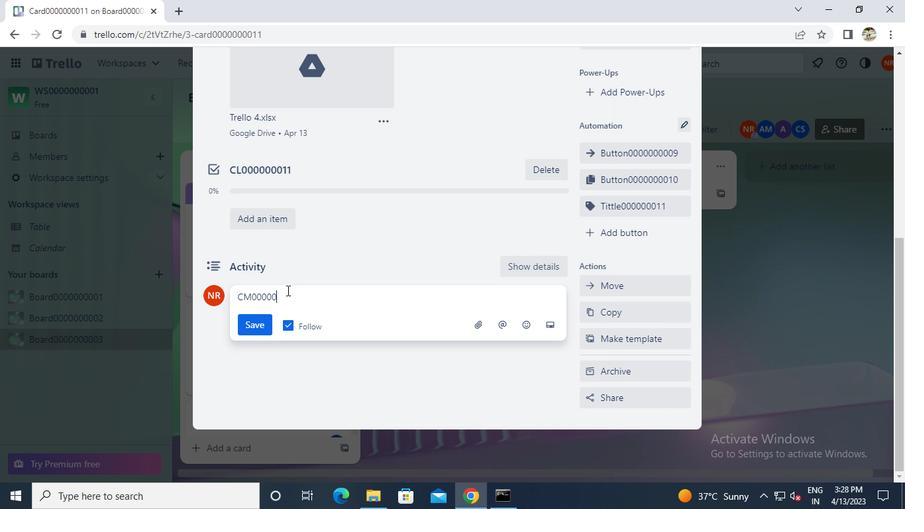 
Action: Keyboard 0
Screenshot: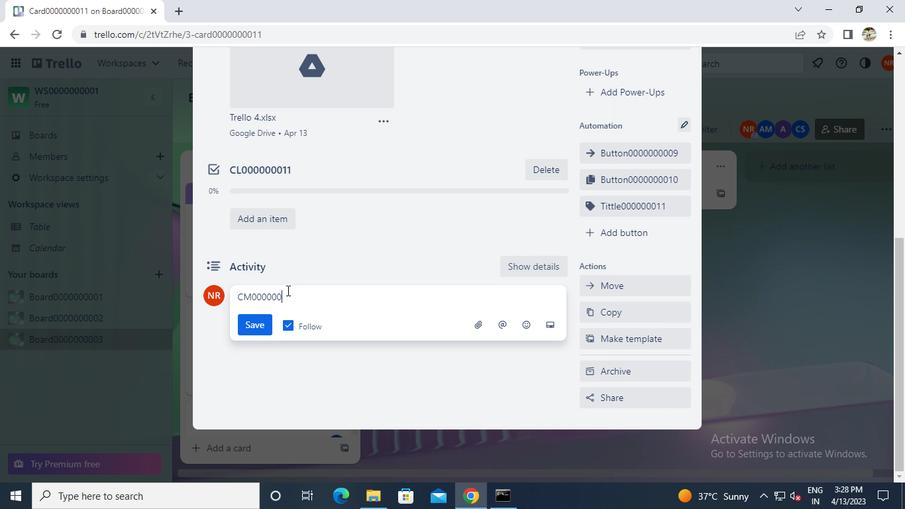 
Action: Keyboard 0
Screenshot: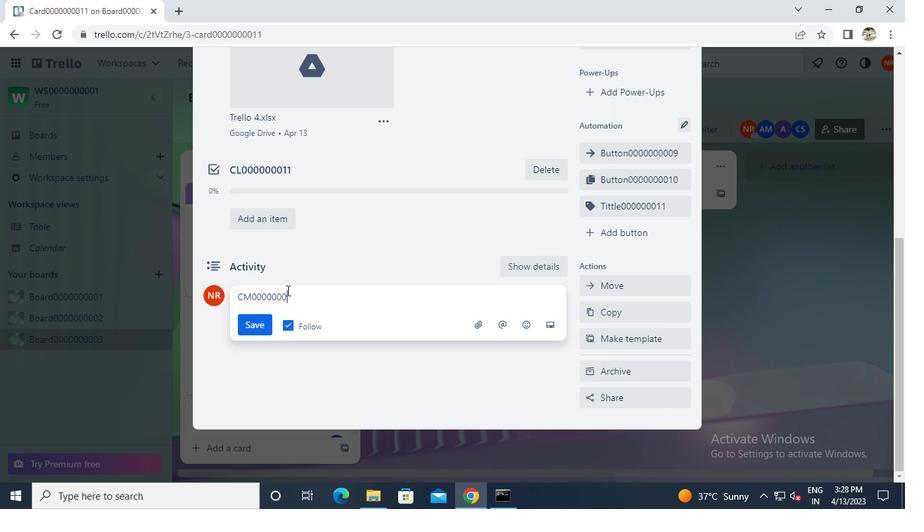 
Action: Keyboard 1
Screenshot: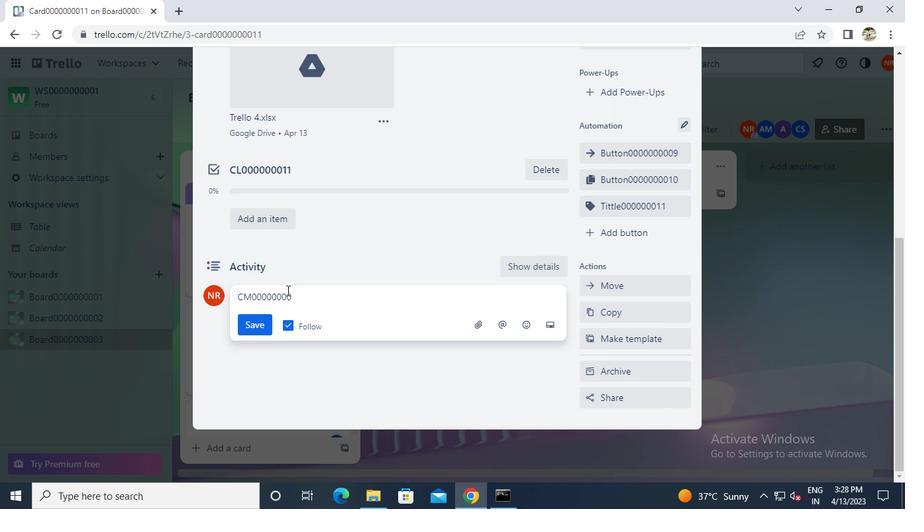 
Action: Keyboard 1
Screenshot: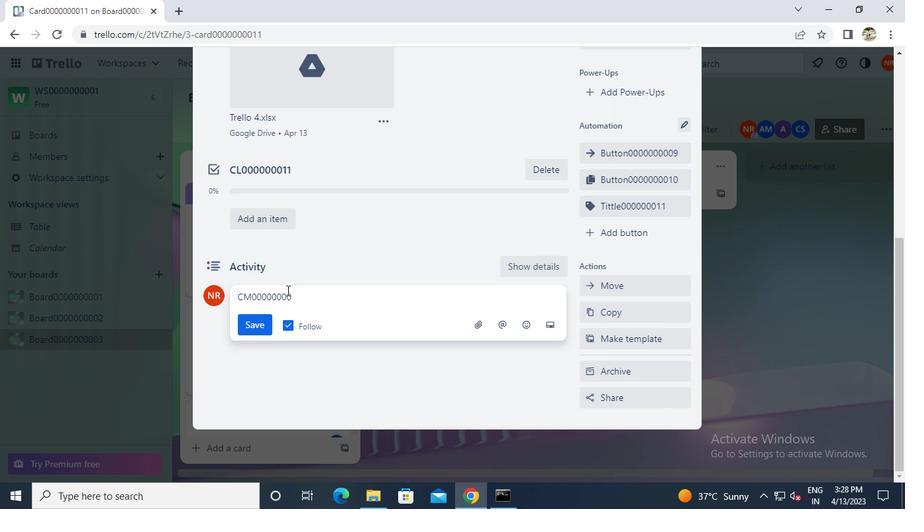 
Action: Mouse moved to (255, 325)
Screenshot: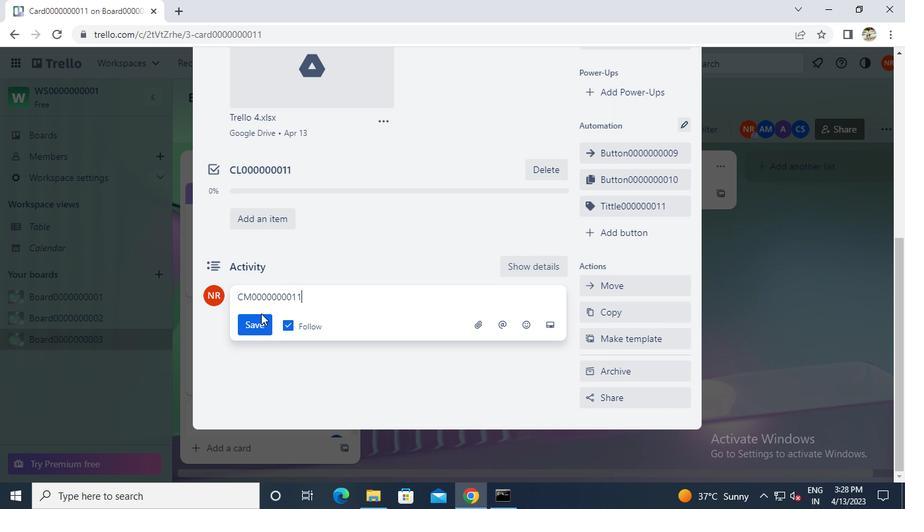 
Action: Mouse pressed left at (255, 325)
Screenshot: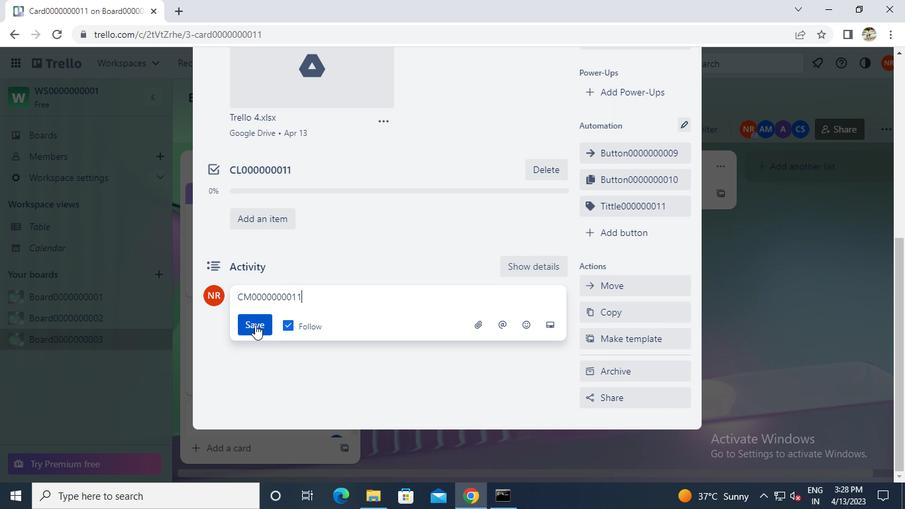 
Action: Mouse moved to (497, 501)
Screenshot: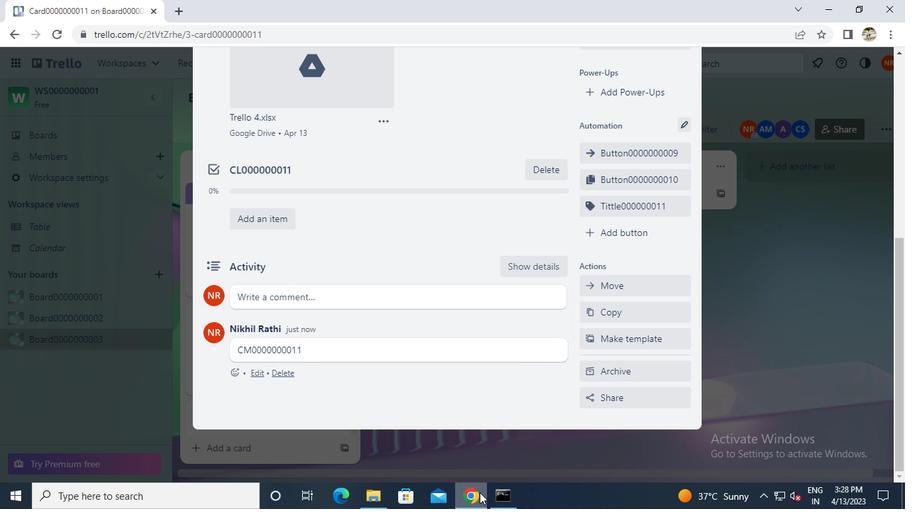 
Action: Mouse pressed left at (497, 501)
Screenshot: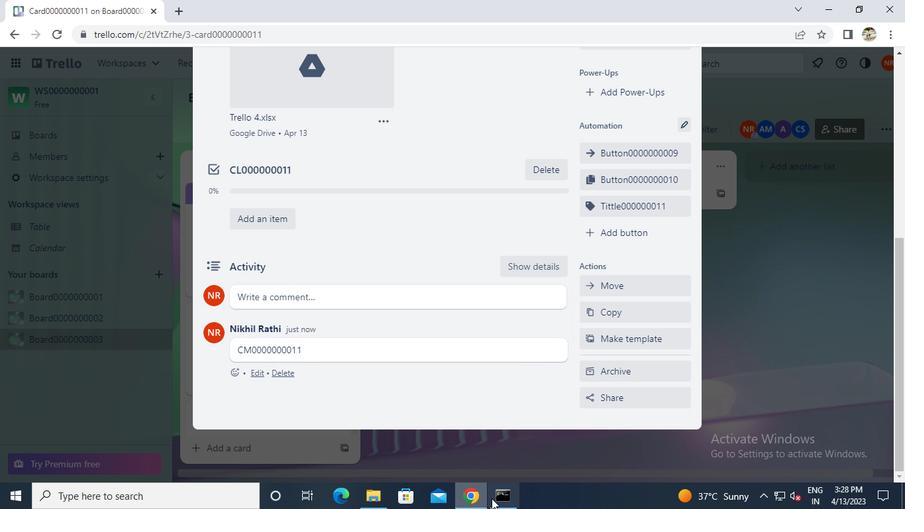 
Action: Mouse moved to (735, 119)
Screenshot: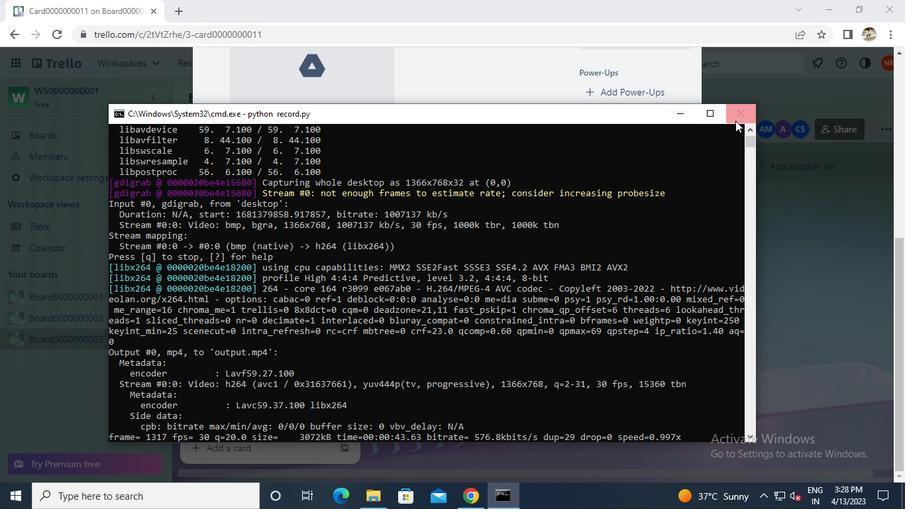 
Action: Mouse pressed left at (735, 119)
Screenshot: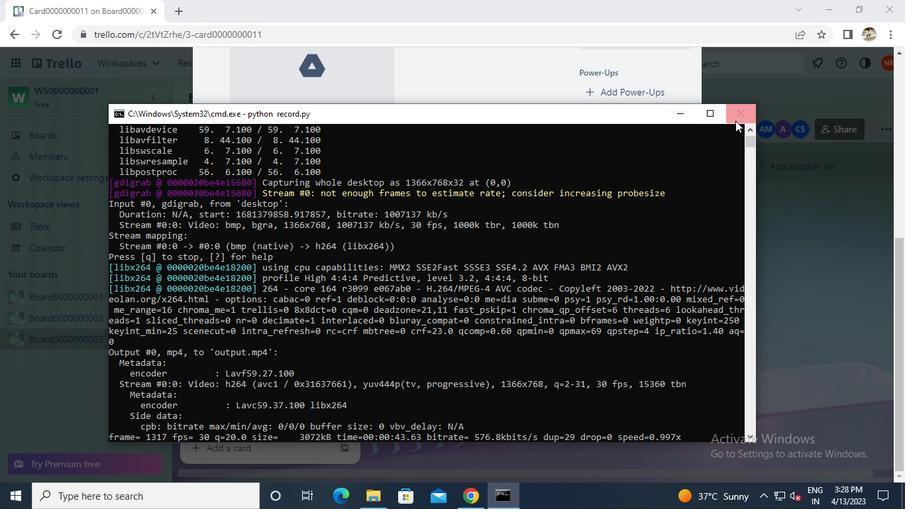 
Action: Mouse moved to (735, 119)
Screenshot: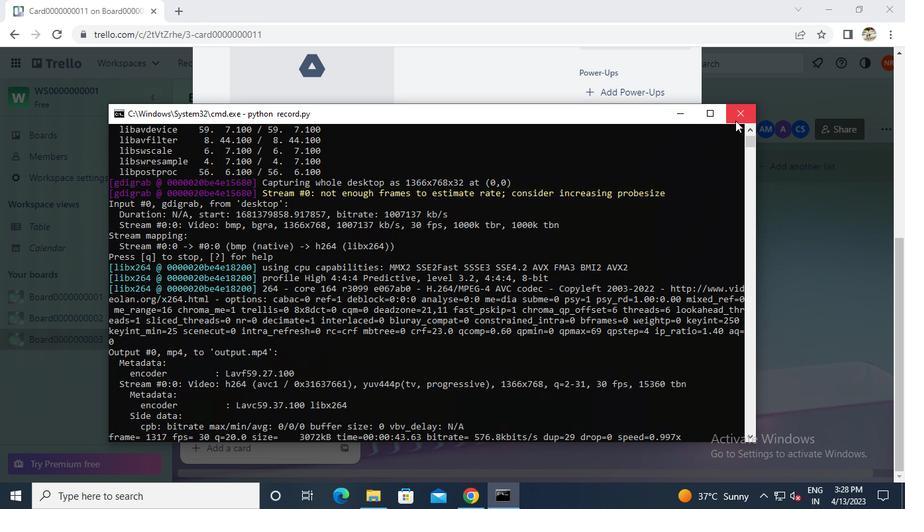 
